 Task: Find a flat in Lansing, United States for 7 guests from July 10 to July 15 with Wifi, Free parking, TV, Breakfast, Gym, 4 bedrooms, 7 beds, 5 bathrooms, and a price range of ₹10,000 to ₹15,000.
Action: Mouse moved to (614, 116)
Screenshot: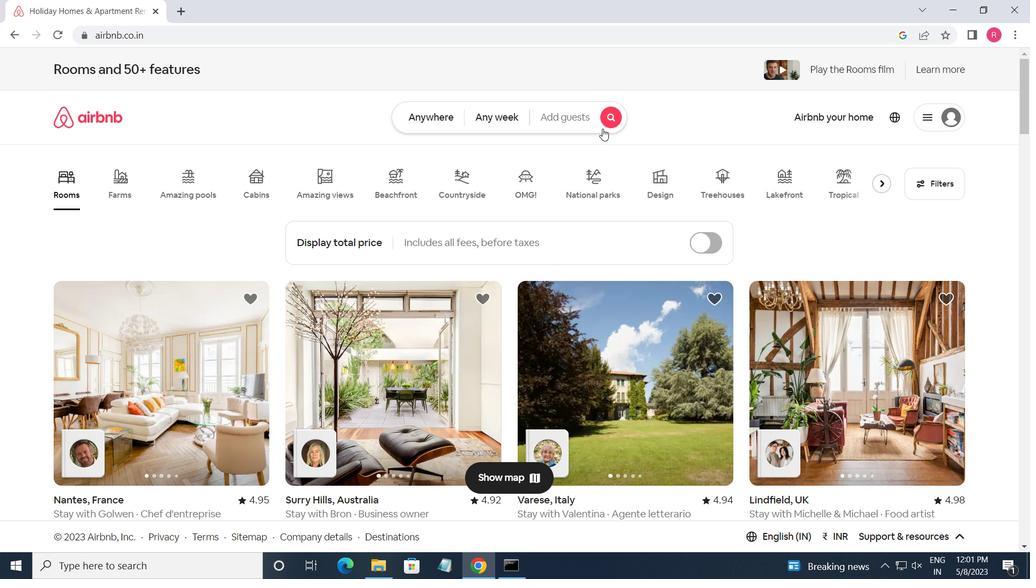 
Action: Mouse pressed left at (614, 116)
Screenshot: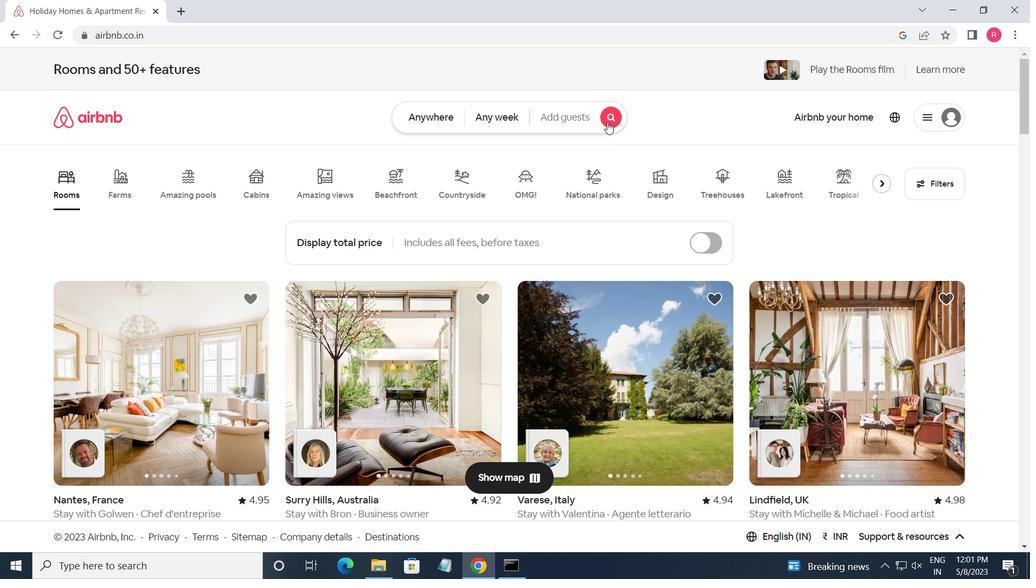 
Action: Mouse moved to (276, 169)
Screenshot: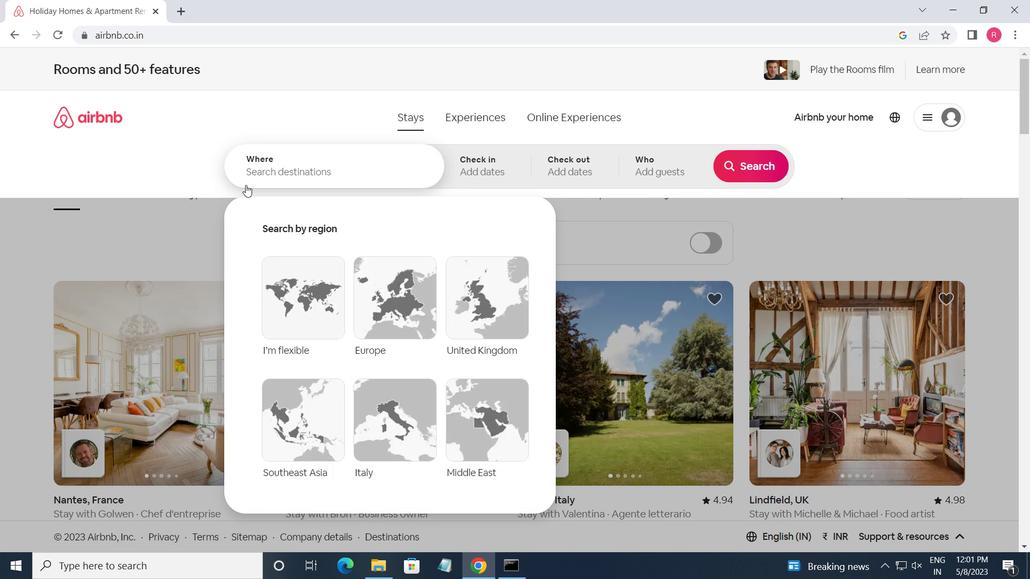
Action: Mouse pressed left at (276, 169)
Screenshot: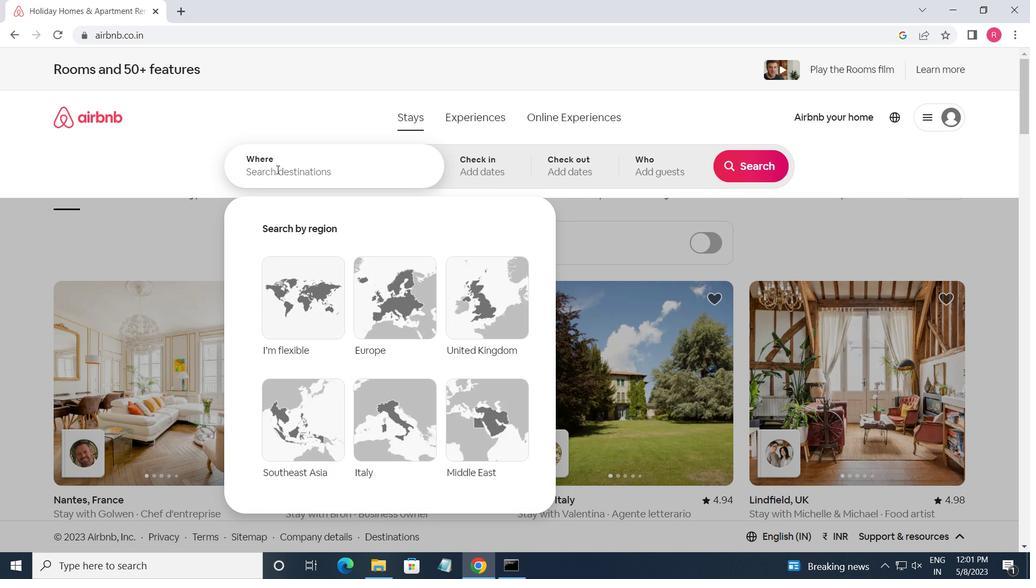 
Action: Key pressed <Key.shift_r>Lansing,<Key.space><Key.shift_r>United<Key.space><Key.shift>STATES<Key.enter>
Screenshot: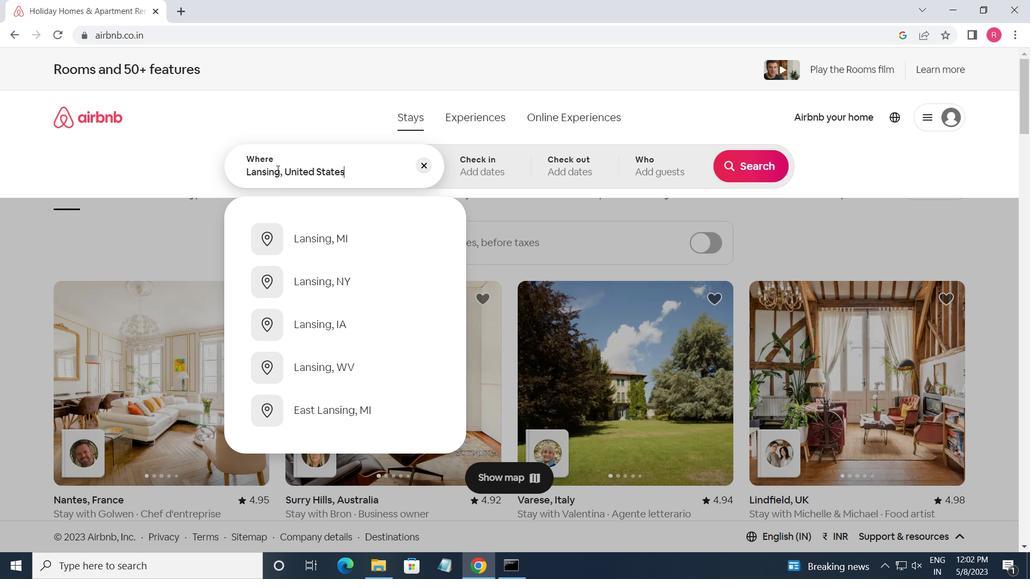 
Action: Mouse moved to (745, 273)
Screenshot: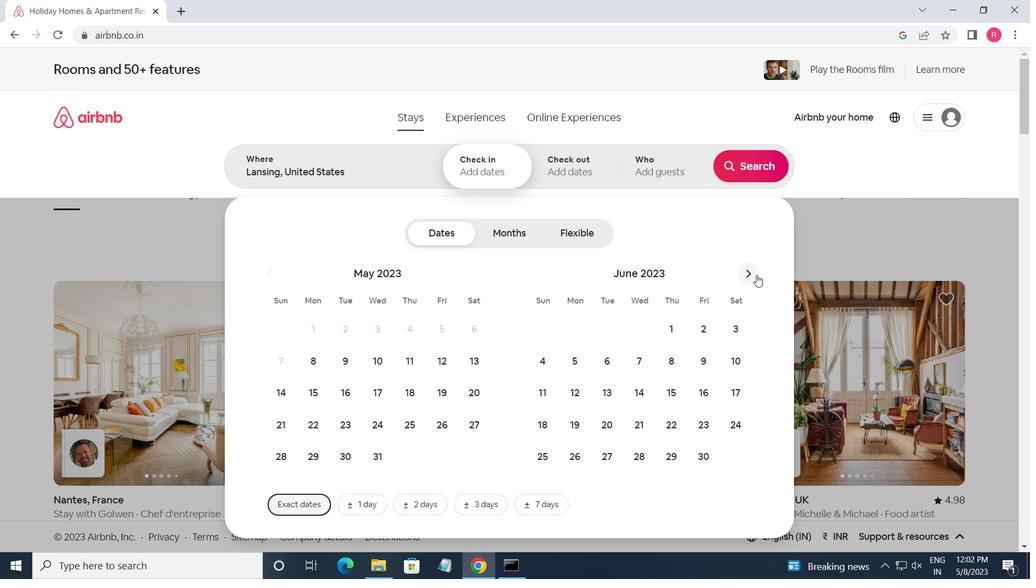 
Action: Mouse pressed left at (745, 273)
Screenshot: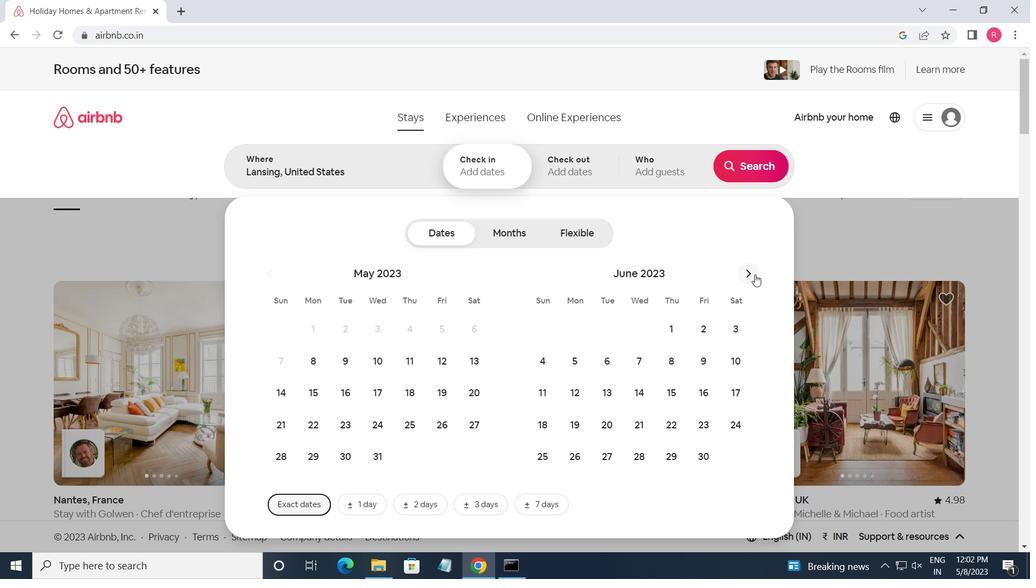 
Action: Mouse moved to (569, 391)
Screenshot: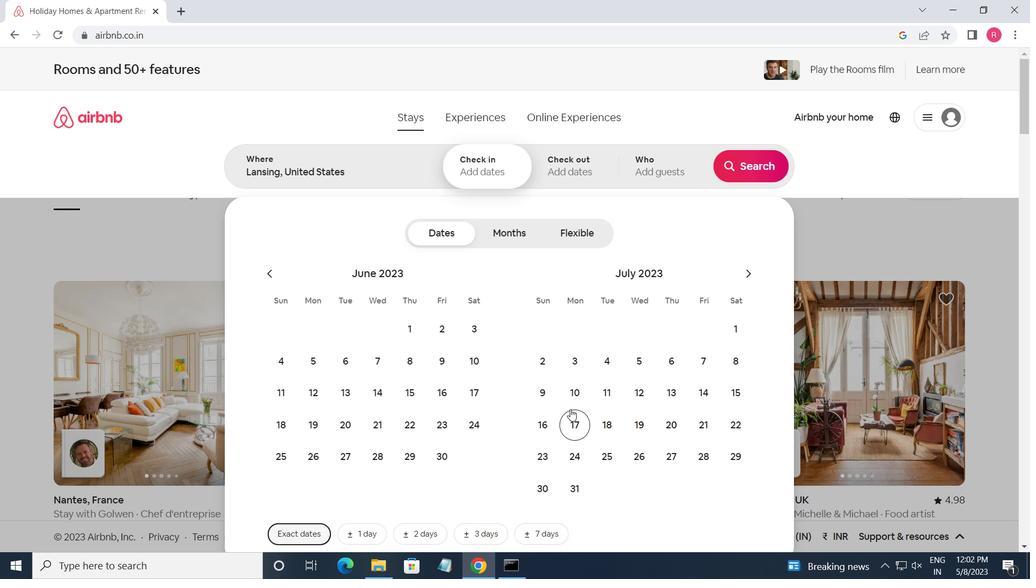 
Action: Mouse pressed left at (569, 391)
Screenshot: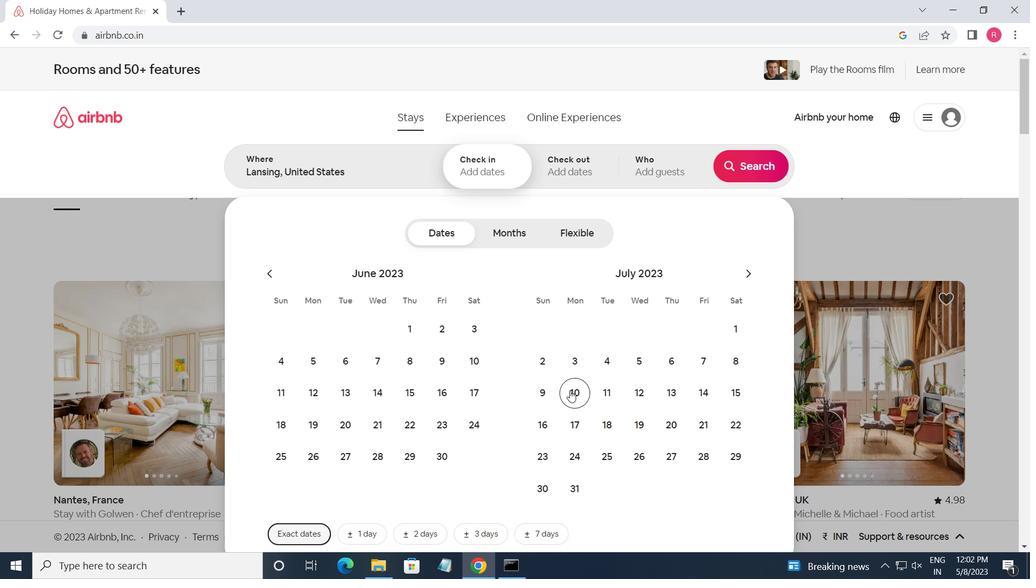 
Action: Mouse moved to (744, 386)
Screenshot: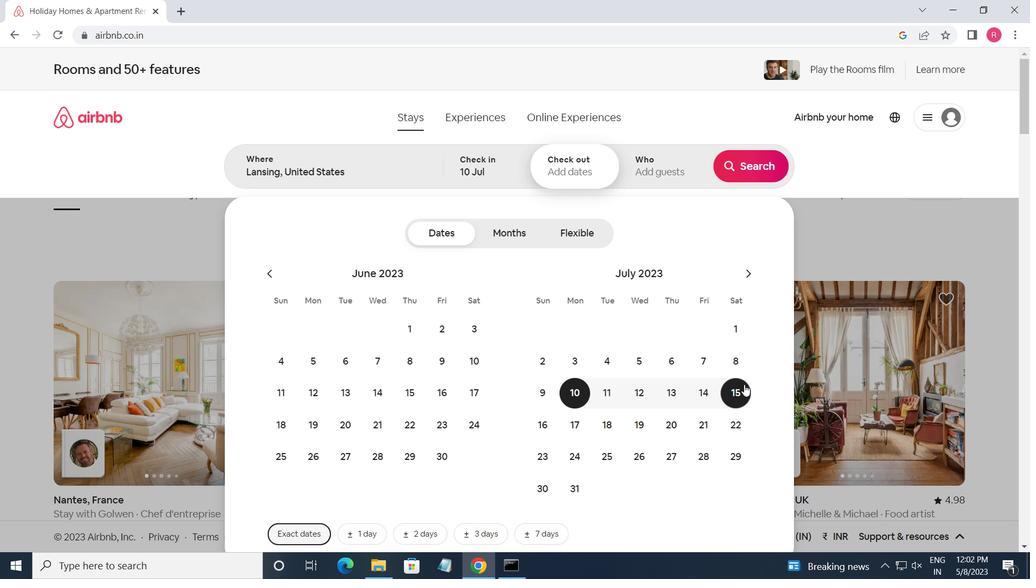 
Action: Mouse pressed left at (744, 386)
Screenshot: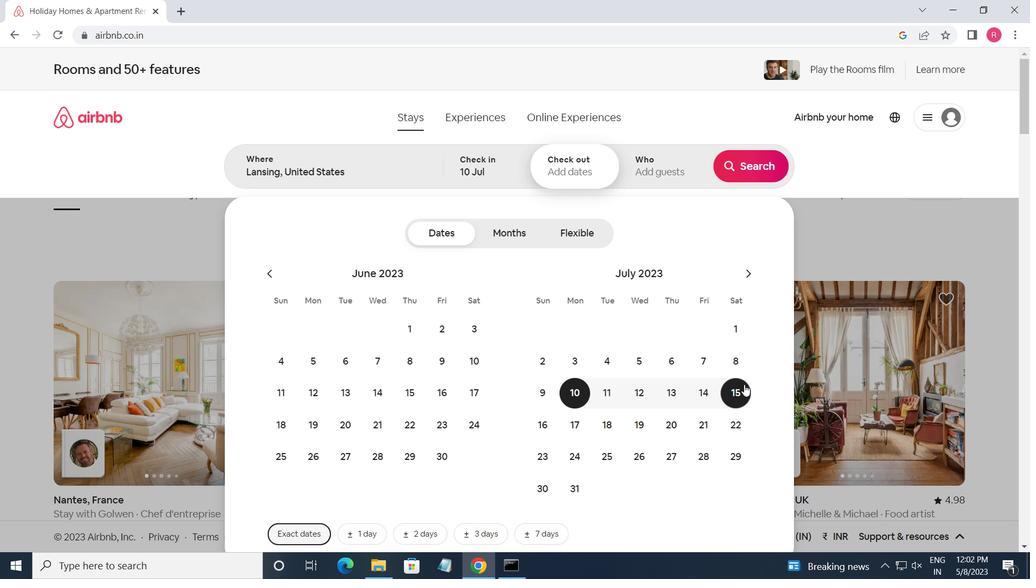 
Action: Mouse moved to (651, 168)
Screenshot: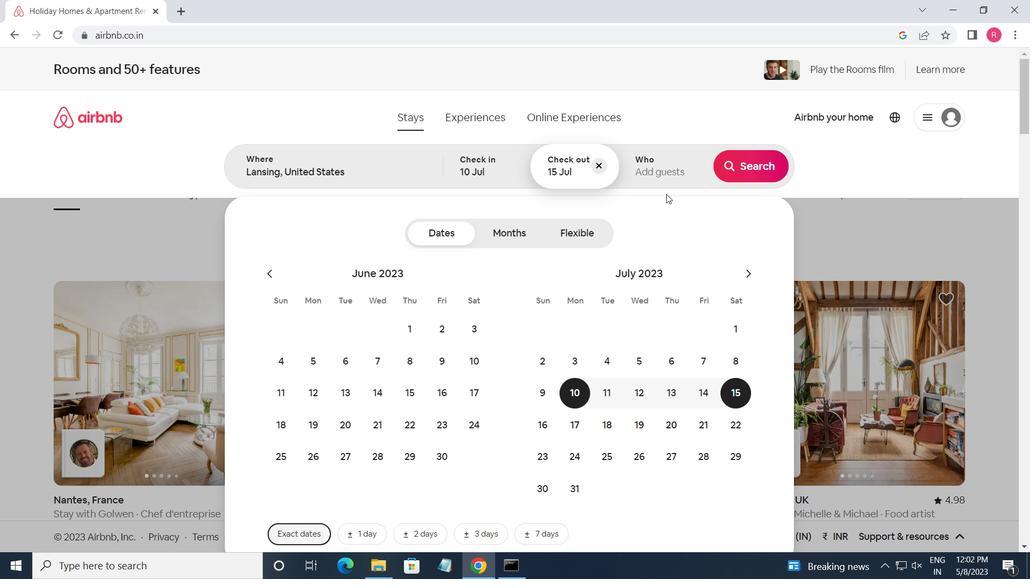 
Action: Mouse pressed left at (651, 168)
Screenshot: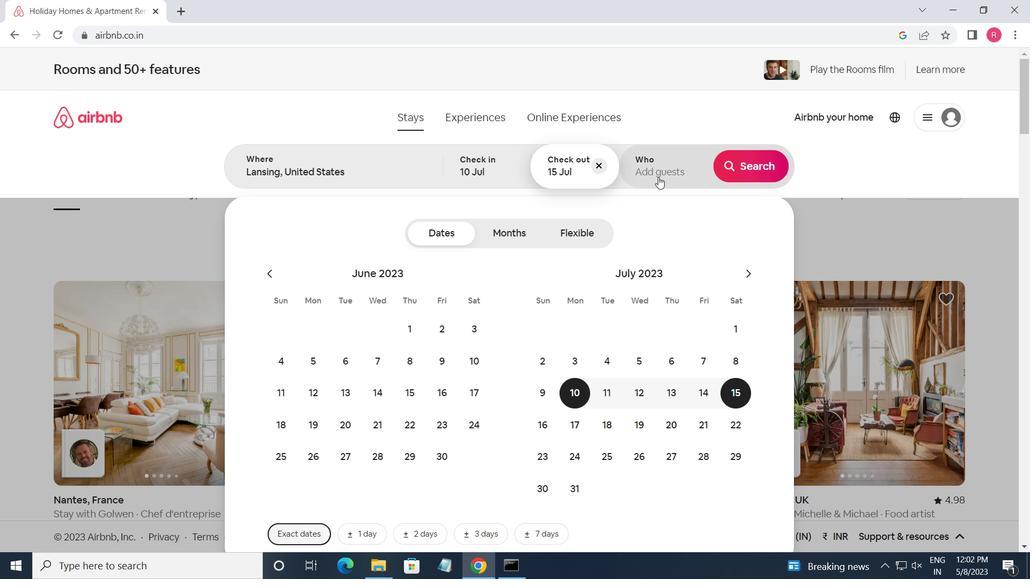 
Action: Mouse moved to (752, 233)
Screenshot: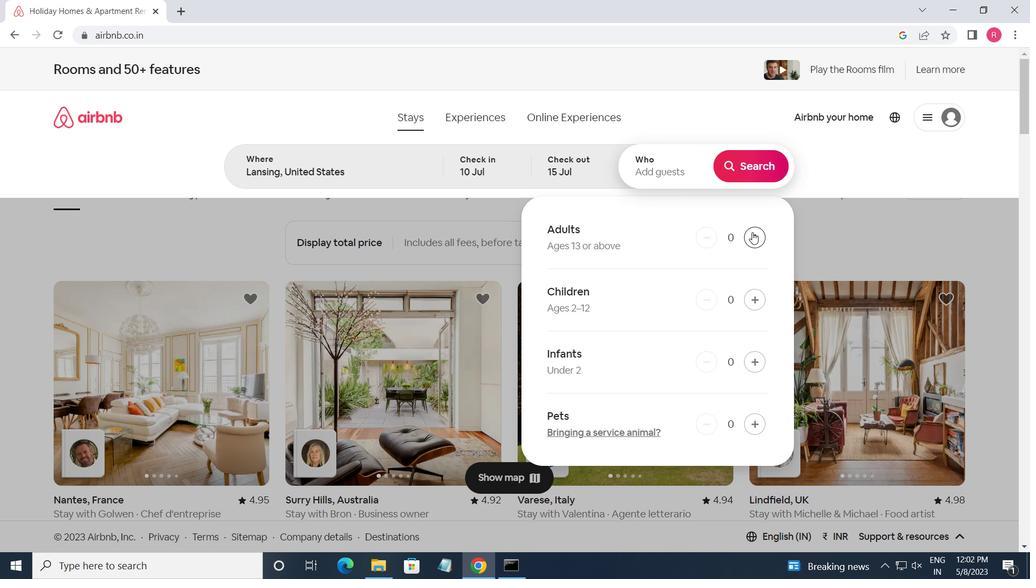 
Action: Mouse pressed left at (752, 233)
Screenshot: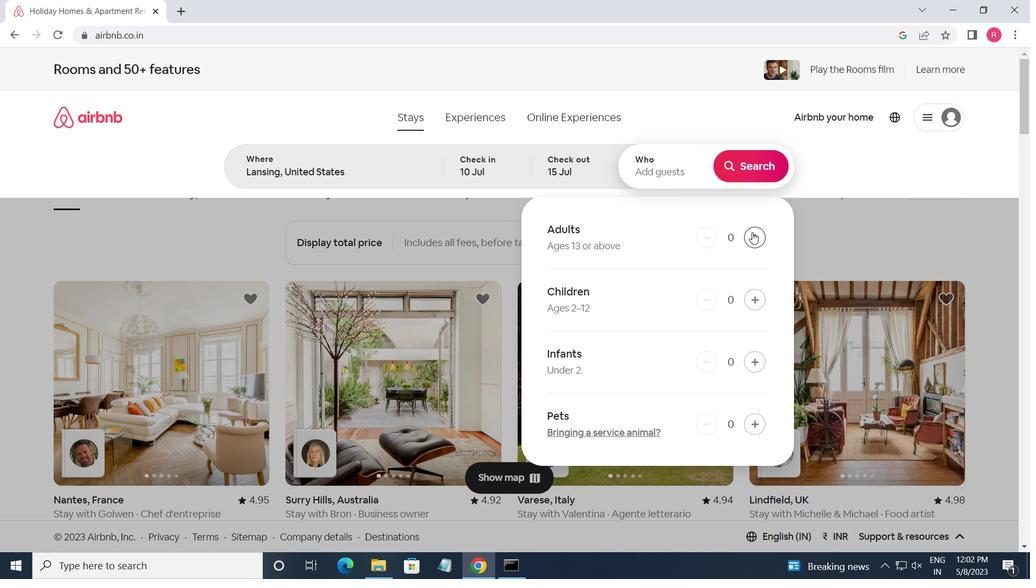 
Action: Mouse pressed left at (752, 233)
Screenshot: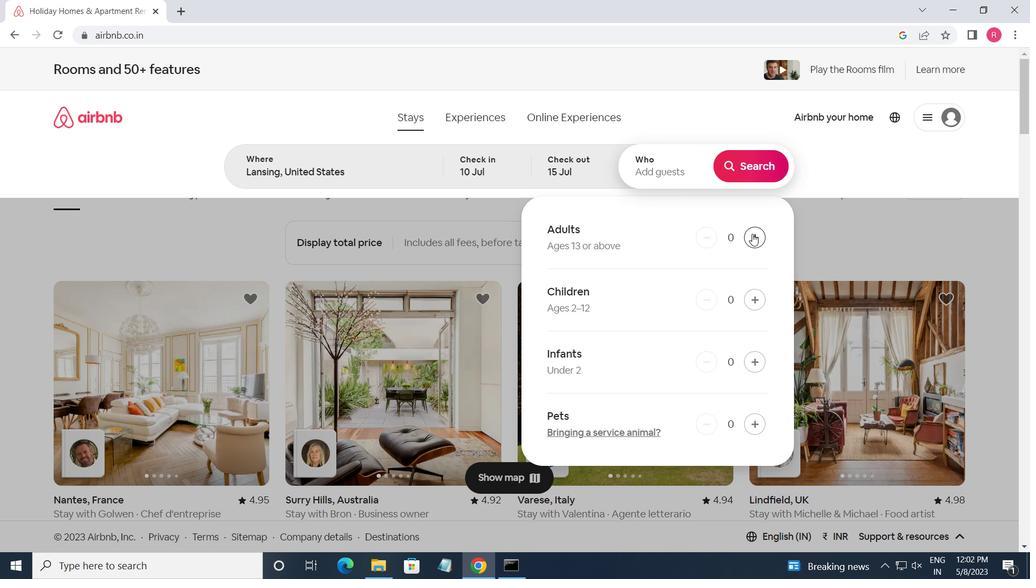 
Action: Mouse pressed left at (752, 233)
Screenshot: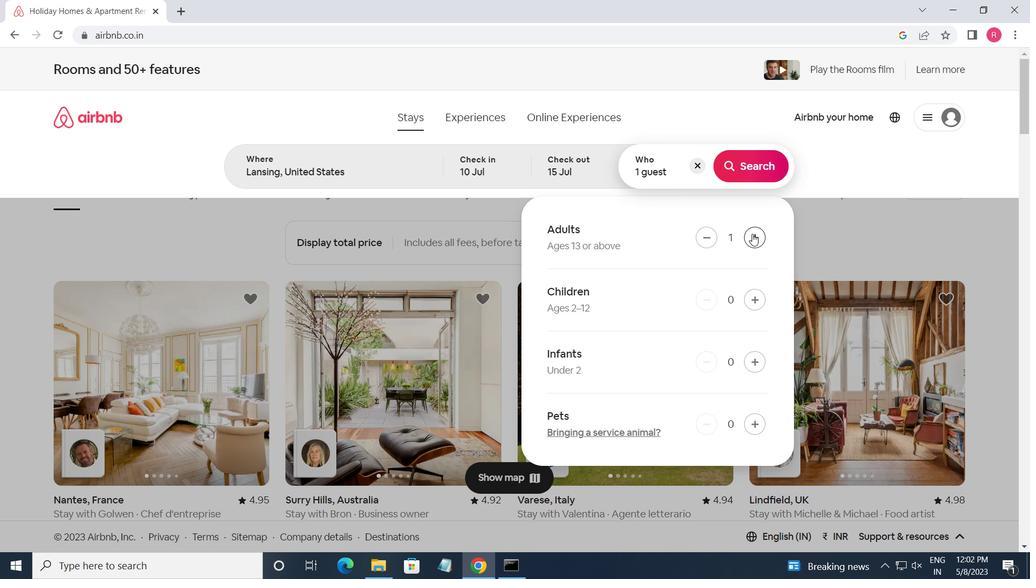 
Action: Mouse pressed left at (752, 233)
Screenshot: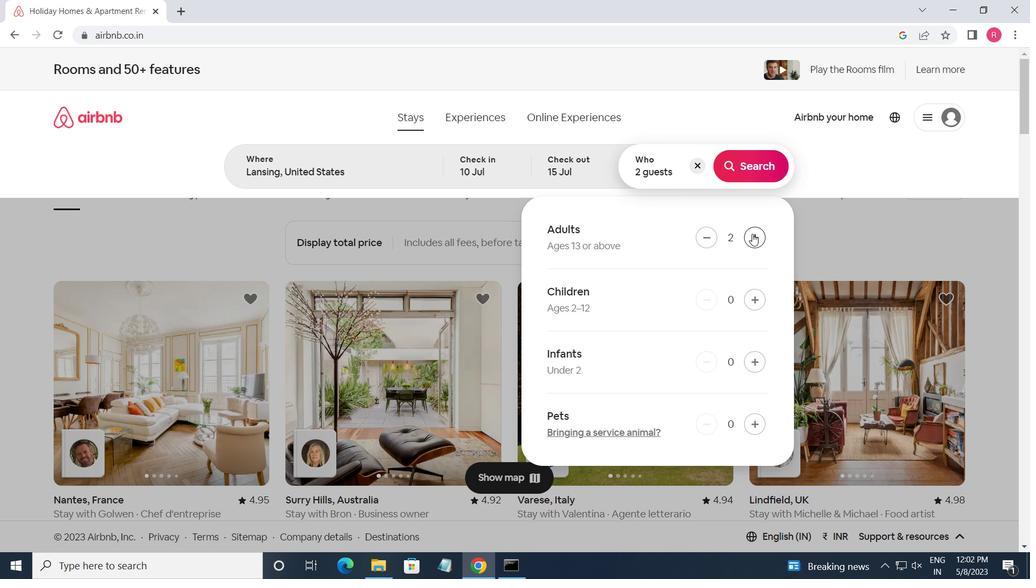 
Action: Mouse pressed left at (752, 233)
Screenshot: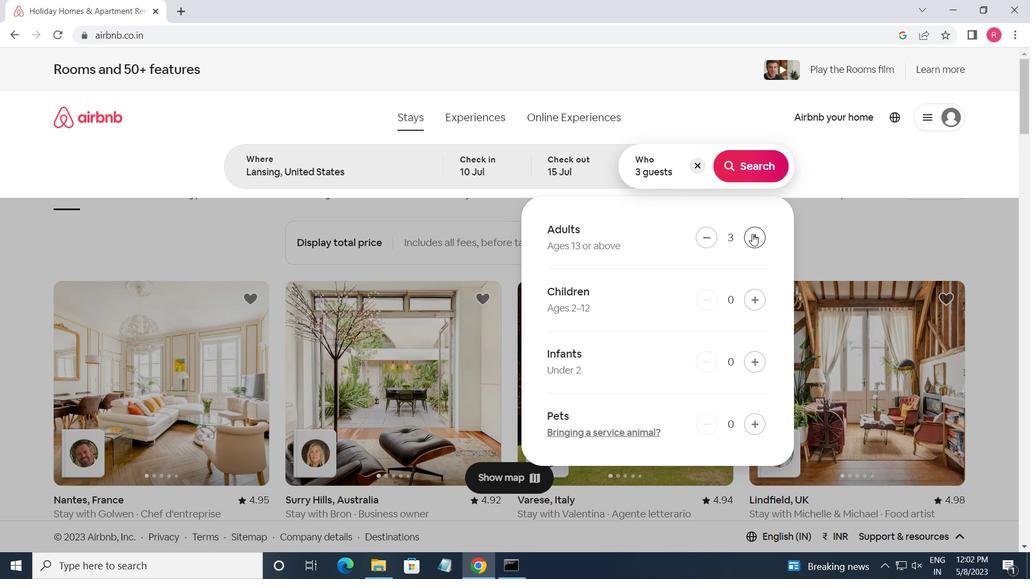 
Action: Mouse pressed left at (752, 233)
Screenshot: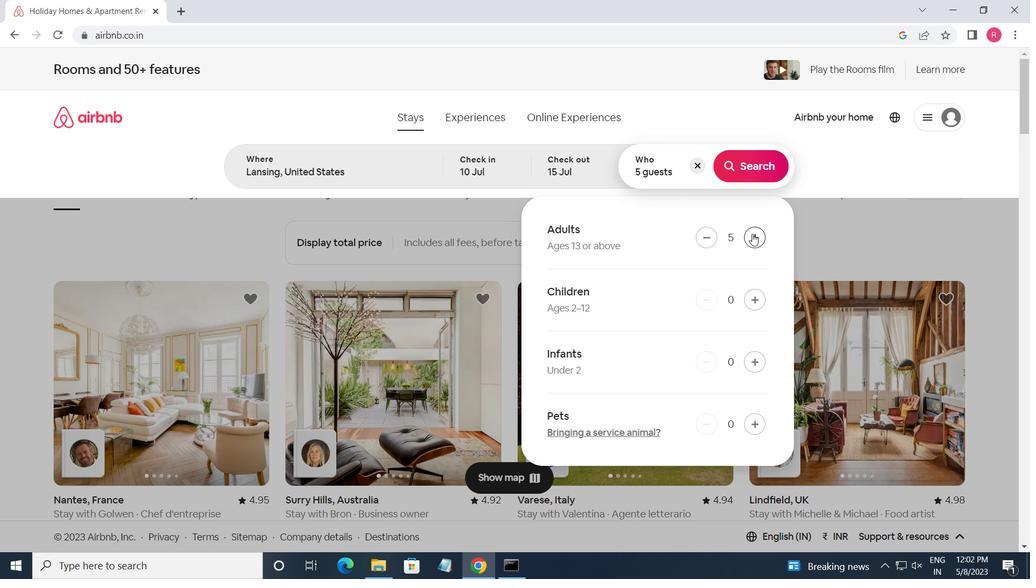 
Action: Mouse pressed left at (752, 233)
Screenshot: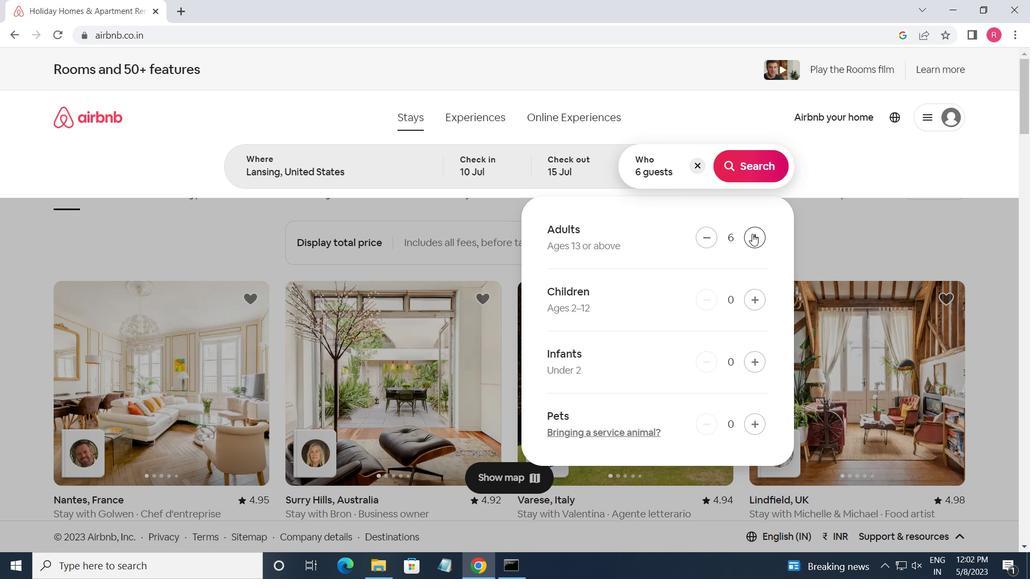 
Action: Mouse moved to (752, 159)
Screenshot: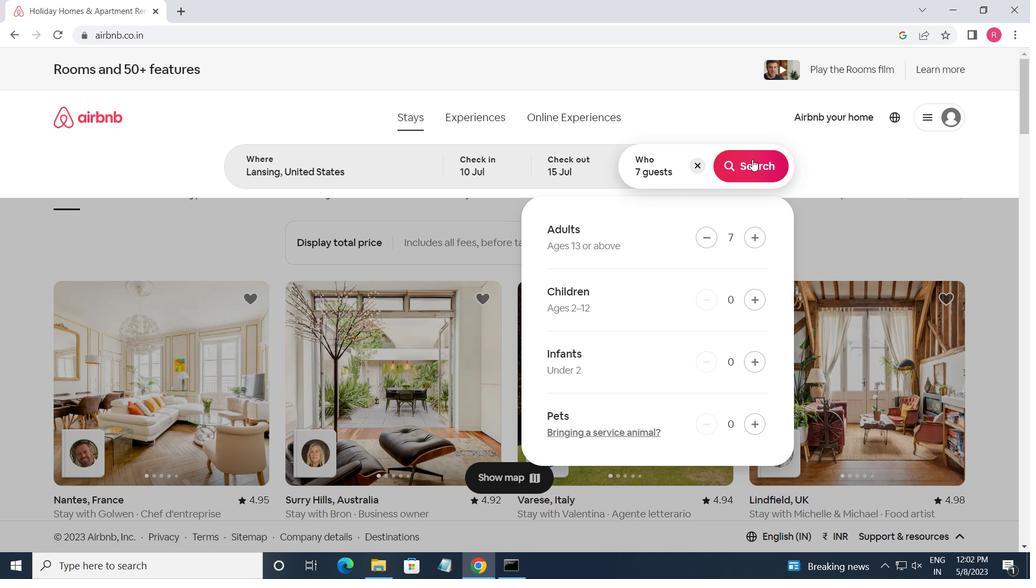 
Action: Mouse pressed left at (752, 159)
Screenshot: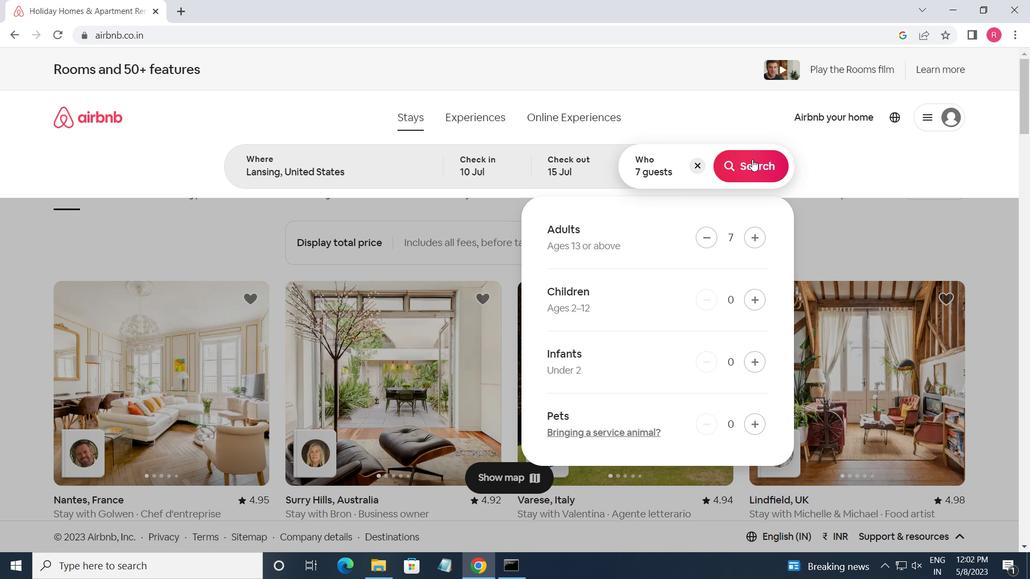
Action: Mouse moved to (952, 139)
Screenshot: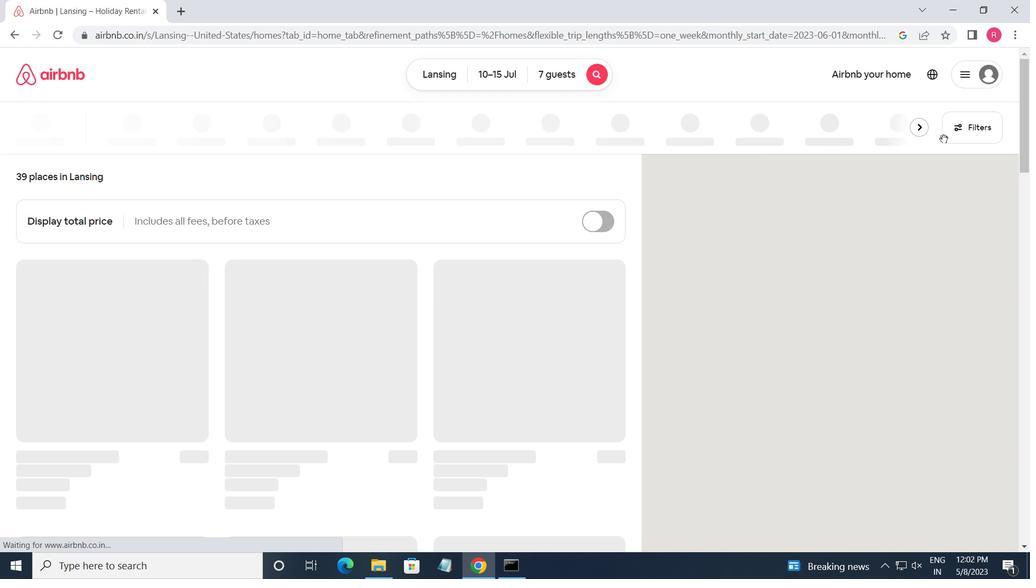 
Action: Mouse pressed left at (952, 139)
Screenshot: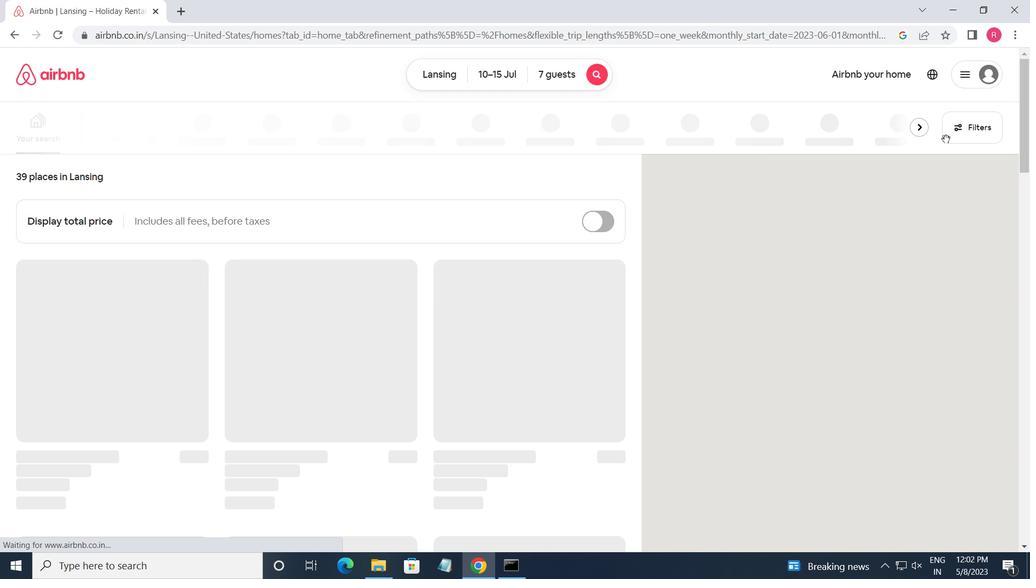 
Action: Mouse moved to (376, 459)
Screenshot: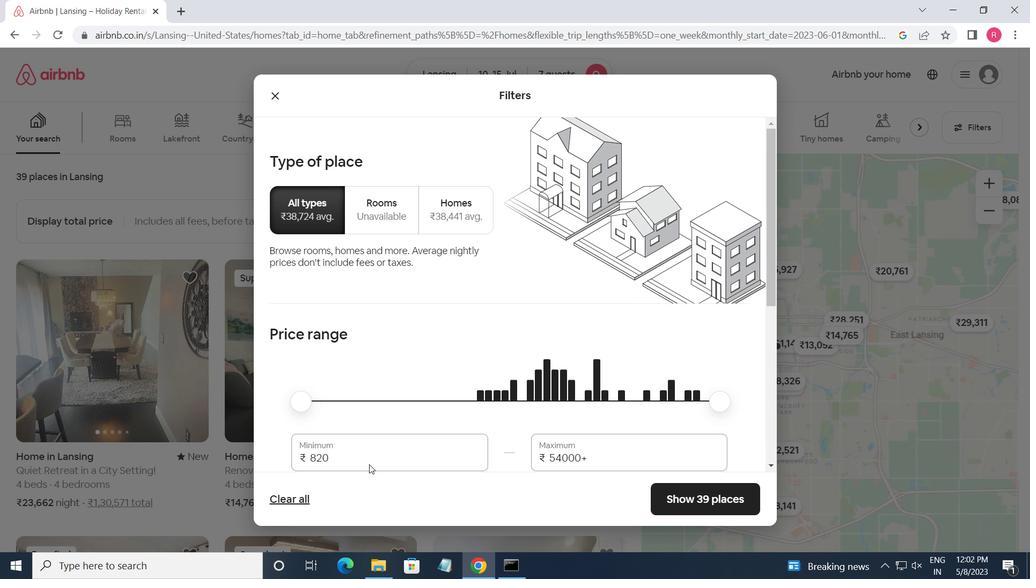 
Action: Mouse pressed left at (376, 459)
Screenshot: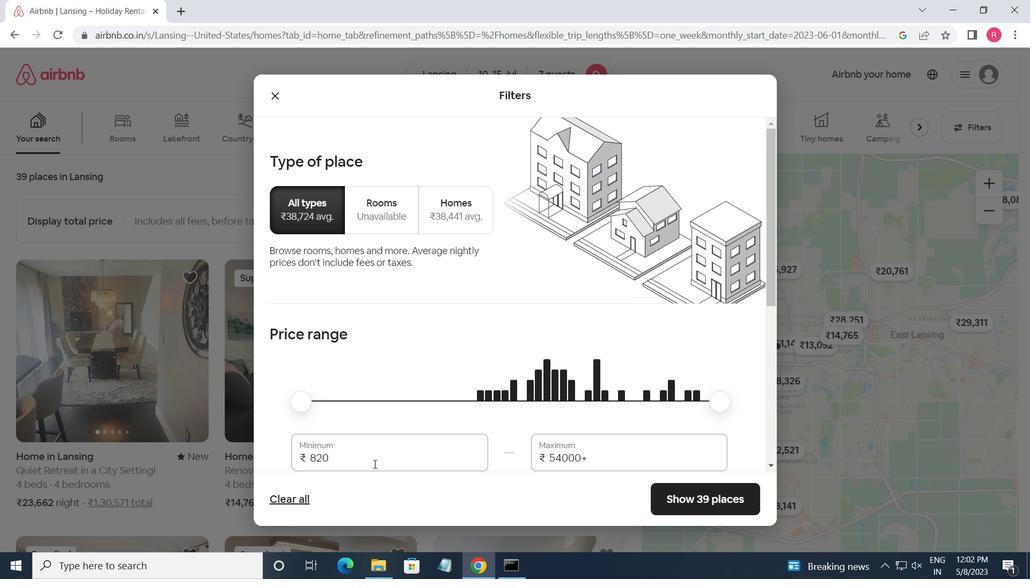 
Action: Mouse moved to (377, 458)
Screenshot: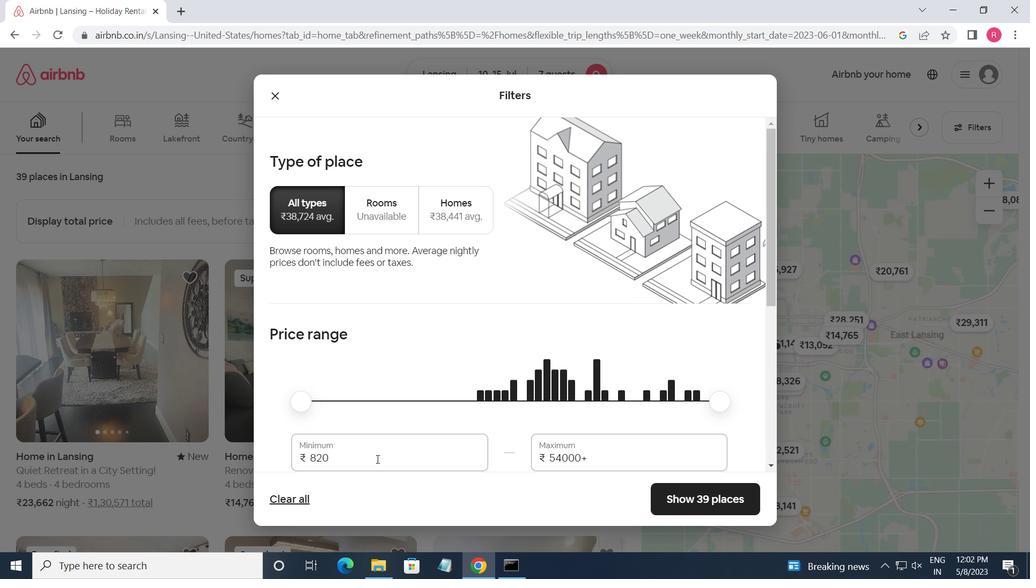 
Action: Mouse pressed left at (377, 458)
Screenshot: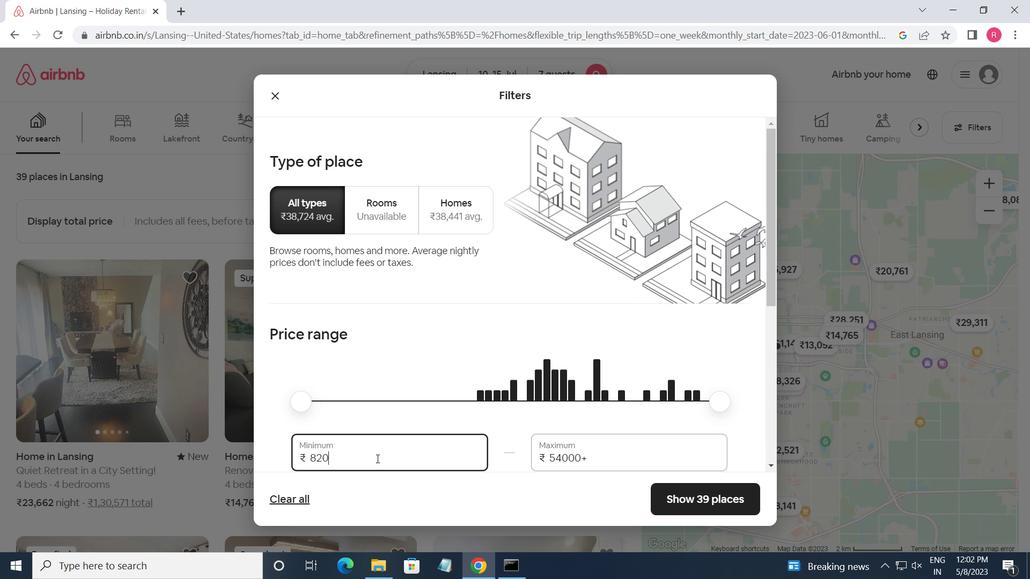 
Action: Key pressed 100
Screenshot: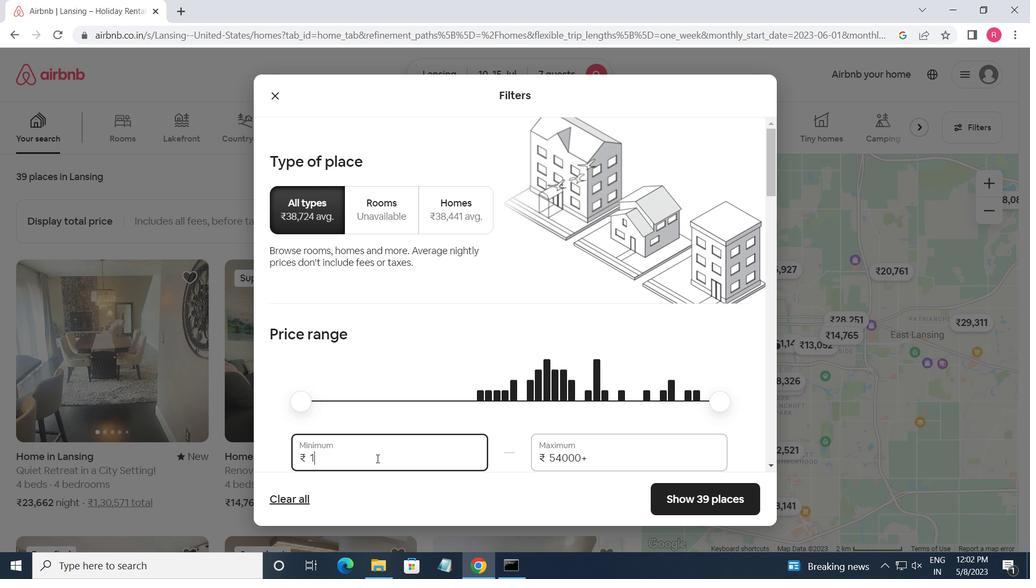 
Action: Mouse moved to (377, 458)
Screenshot: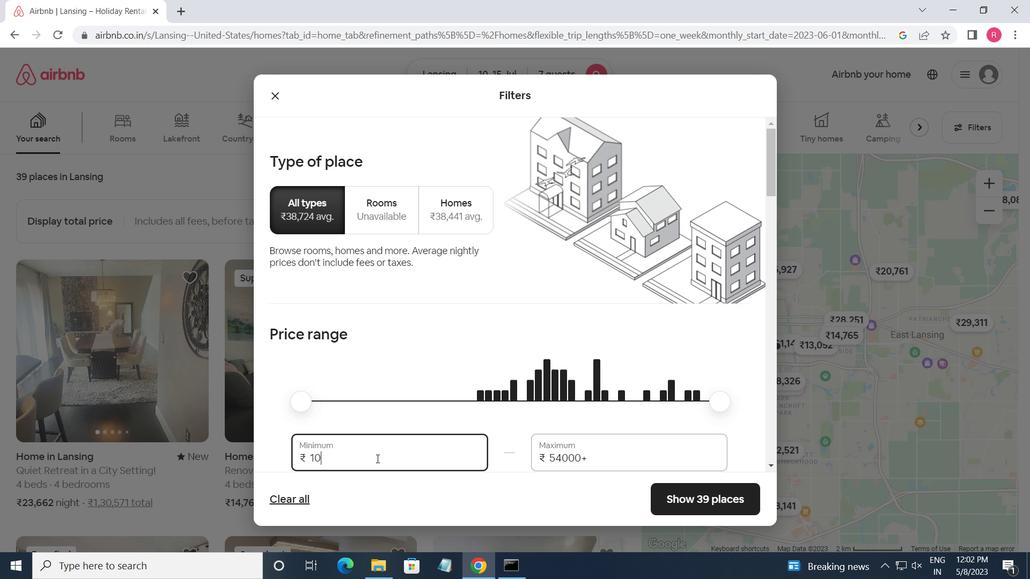 
Action: Key pressed 00<Key.tab>1
Screenshot: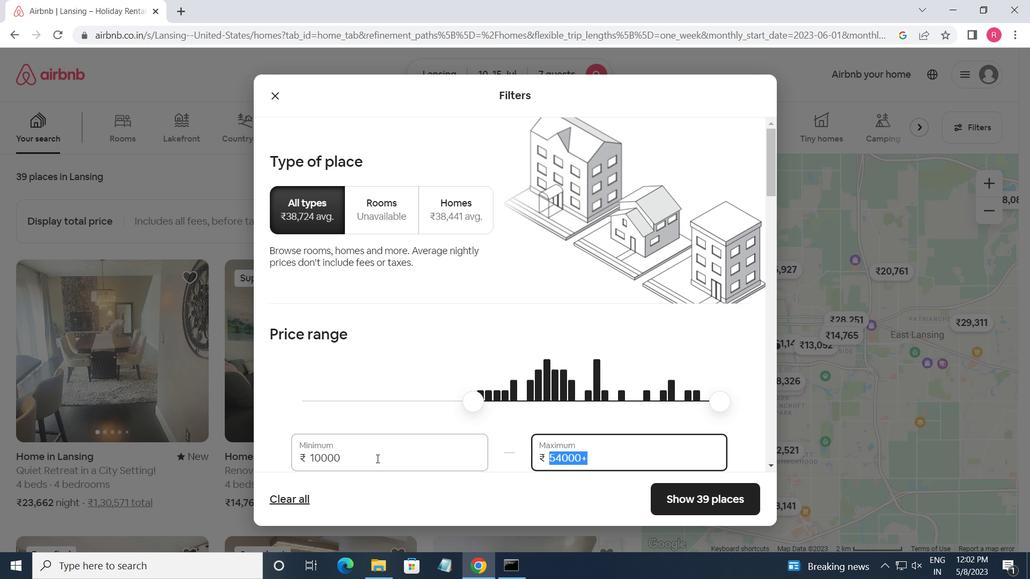 
Action: Mouse moved to (348, 459)
Screenshot: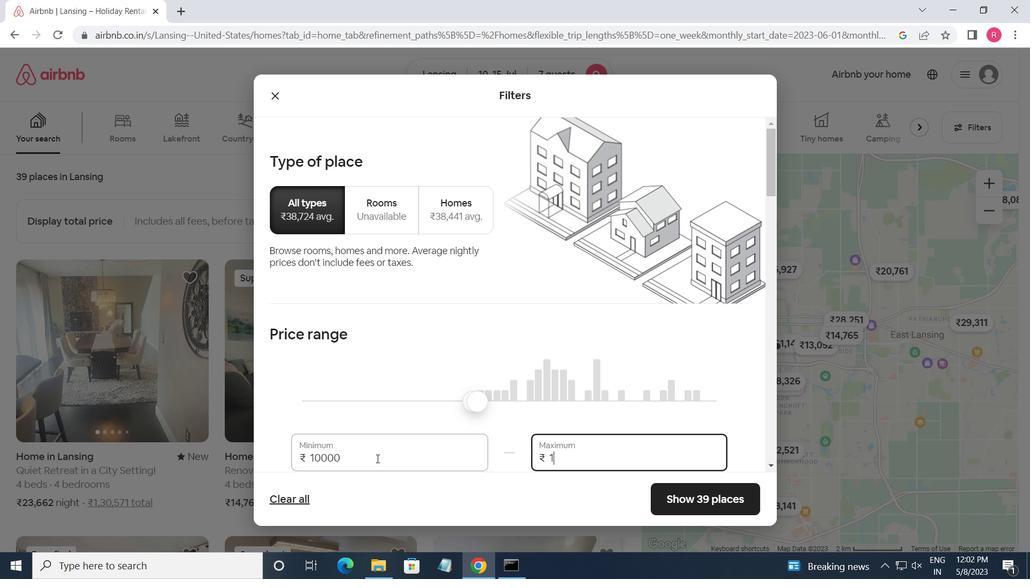 
Action: Key pressed 5
Screenshot: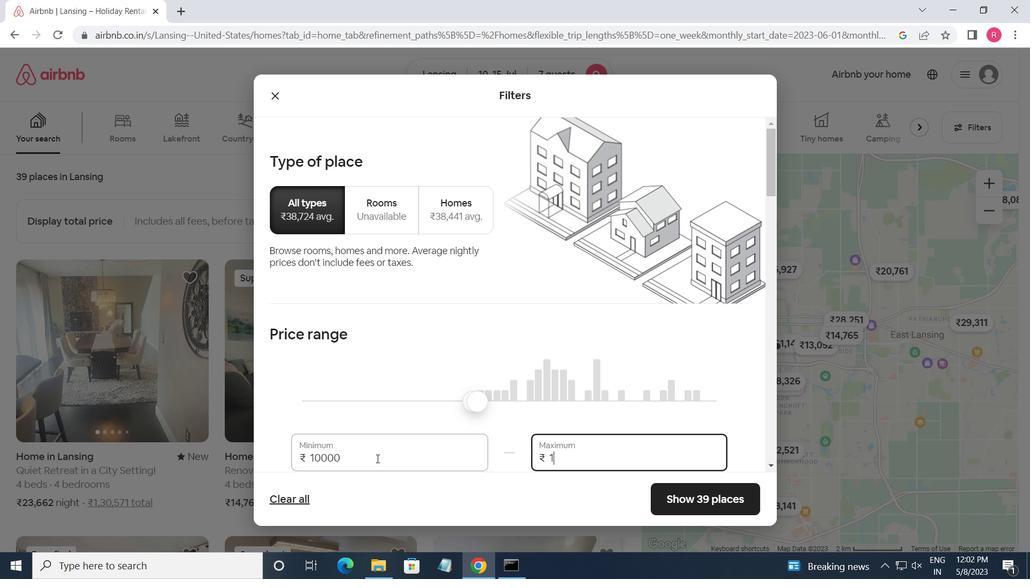 
Action: Mouse moved to (331, 467)
Screenshot: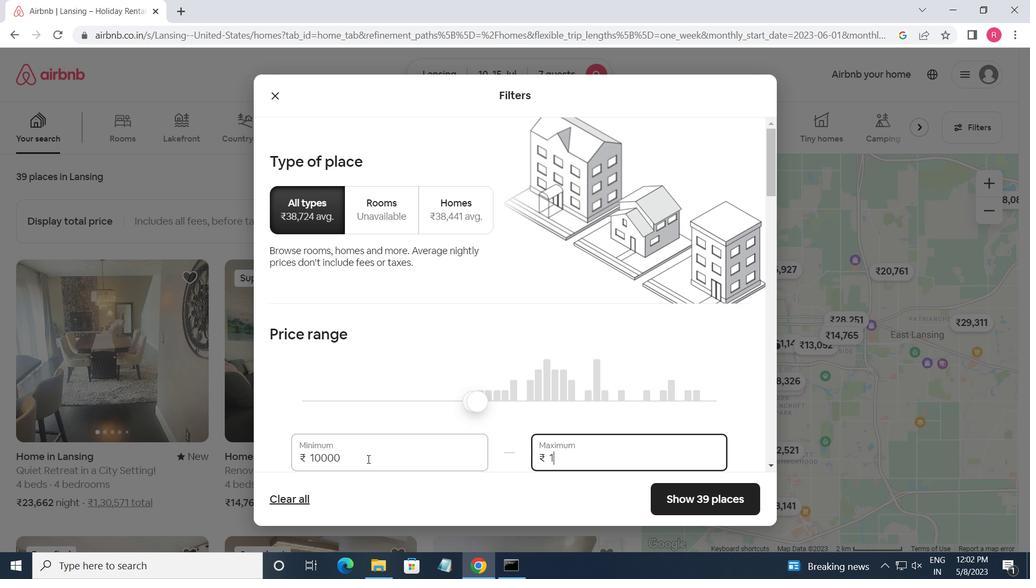 
Action: Key pressed 000
Screenshot: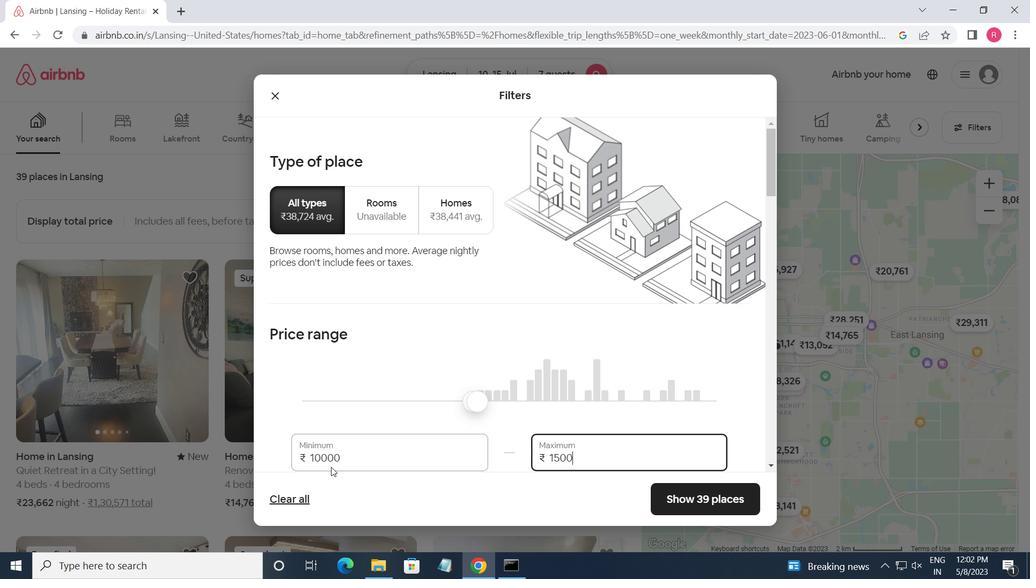 
Action: Mouse moved to (422, 429)
Screenshot: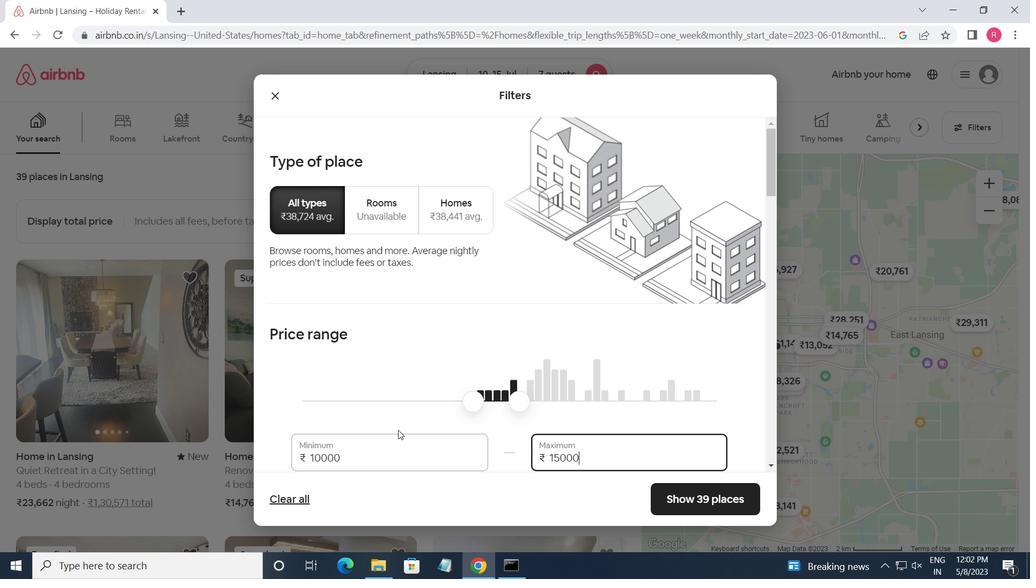 
Action: Mouse scrolled (422, 429) with delta (0, 0)
Screenshot: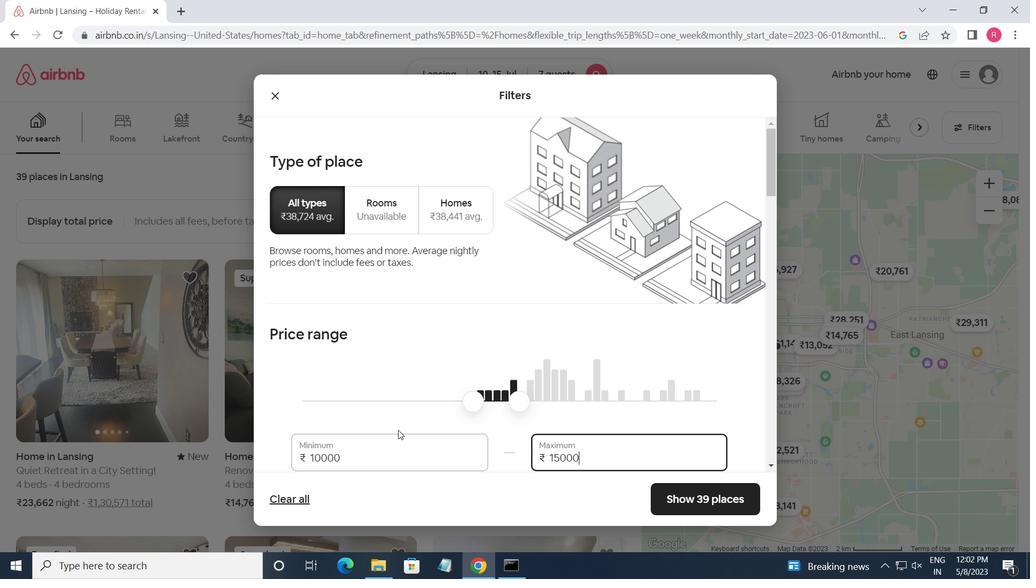 
Action: Mouse moved to (423, 429)
Screenshot: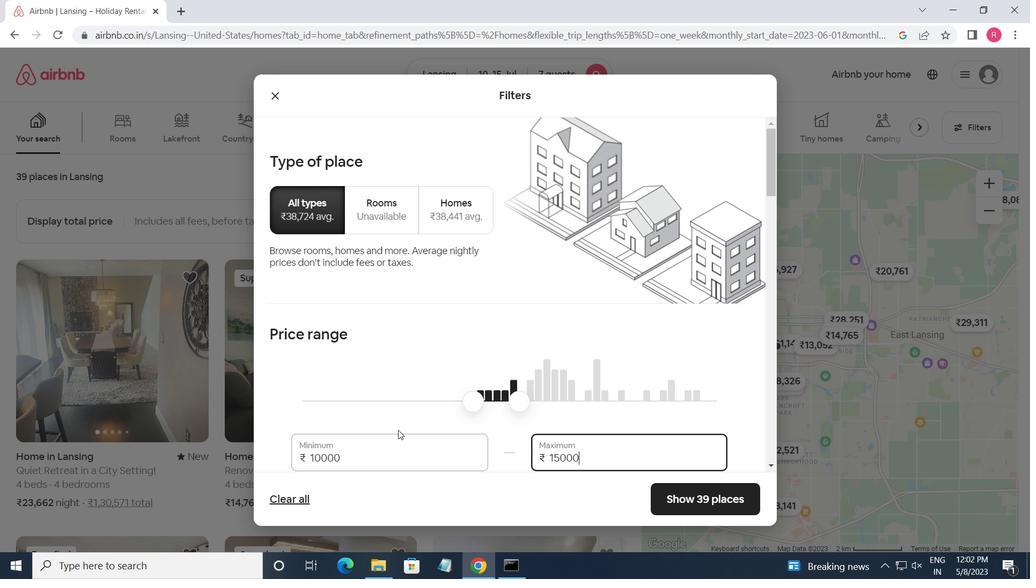 
Action: Mouse scrolled (423, 429) with delta (0, 0)
Screenshot: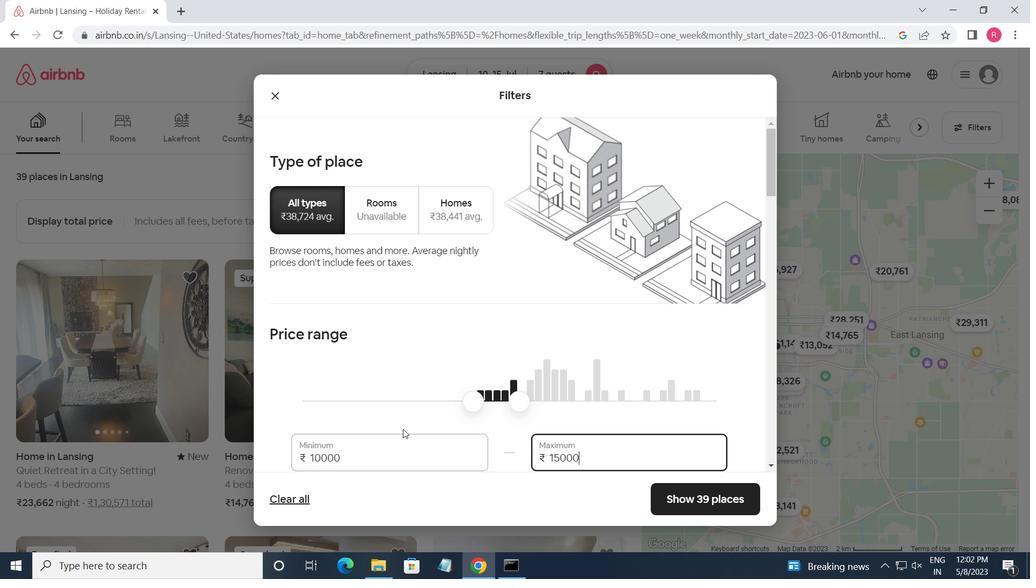 
Action: Mouse scrolled (423, 429) with delta (0, 0)
Screenshot: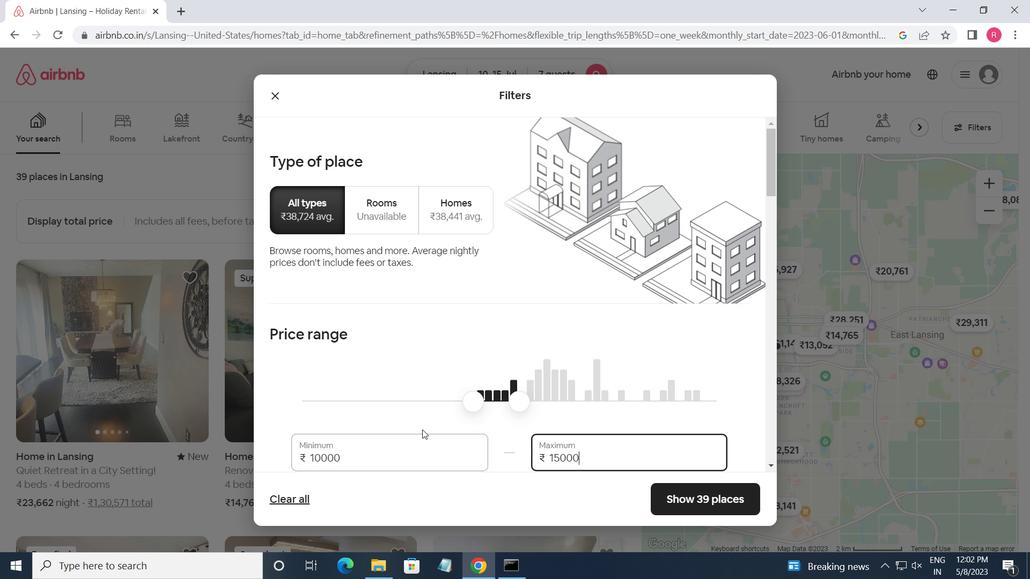 
Action: Mouse moved to (484, 396)
Screenshot: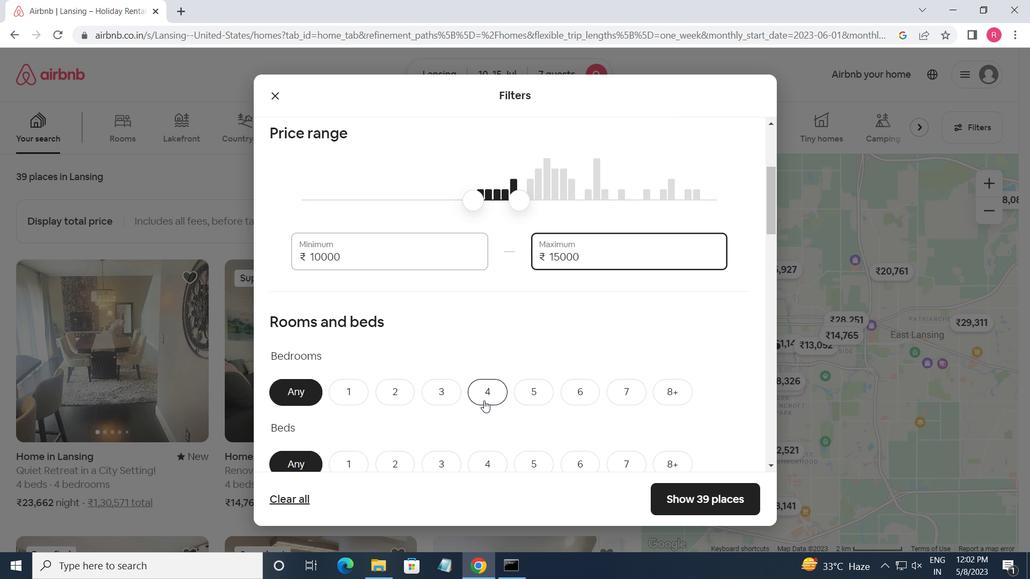 
Action: Mouse pressed left at (484, 396)
Screenshot: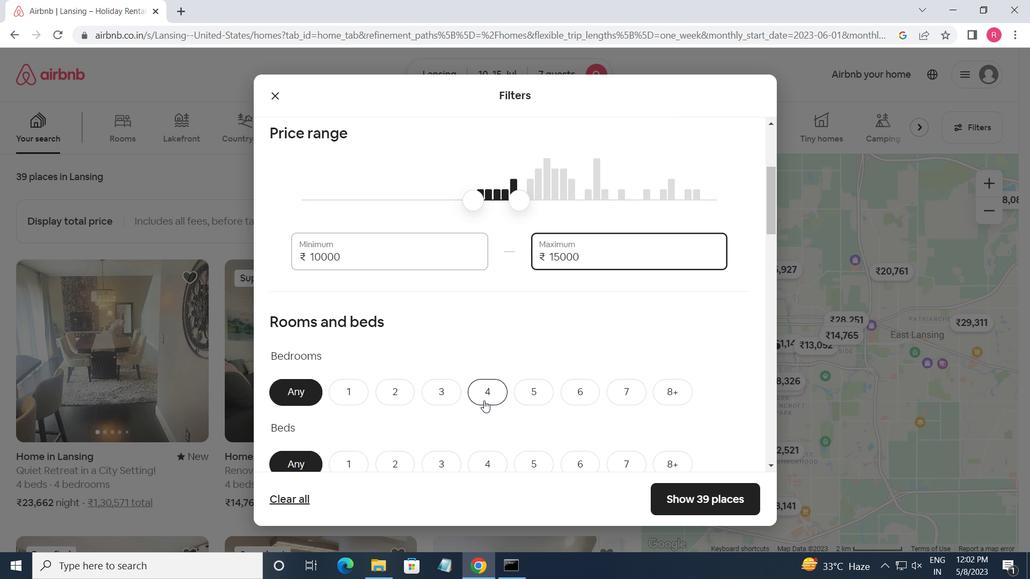 
Action: Mouse moved to (627, 456)
Screenshot: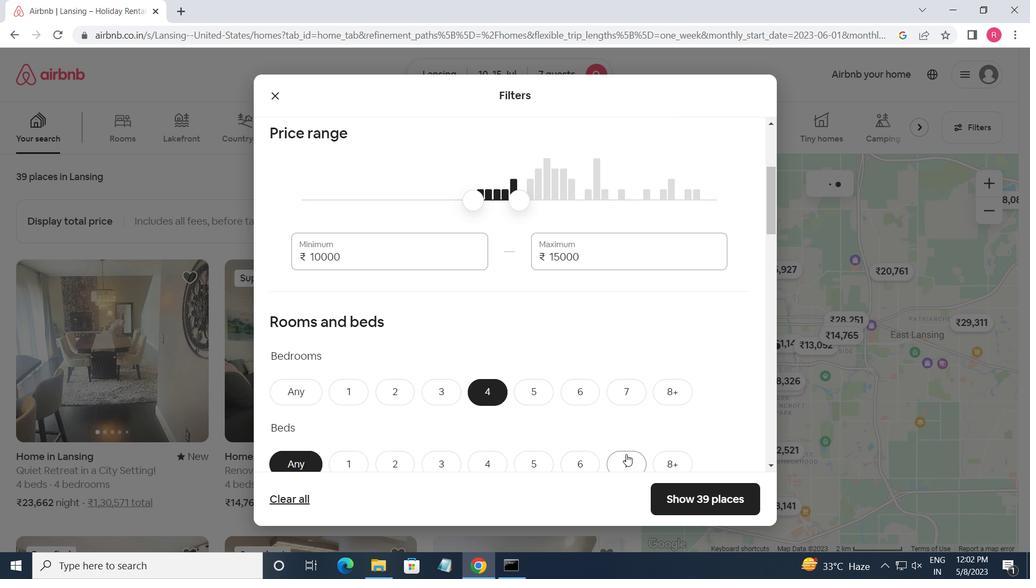 
Action: Mouse pressed left at (627, 456)
Screenshot: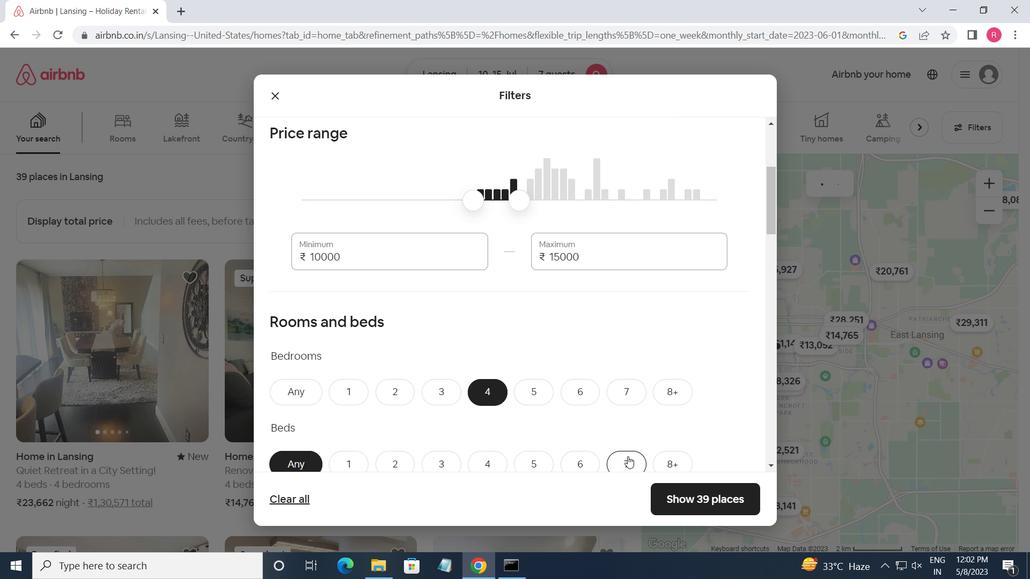 
Action: Mouse moved to (628, 460)
Screenshot: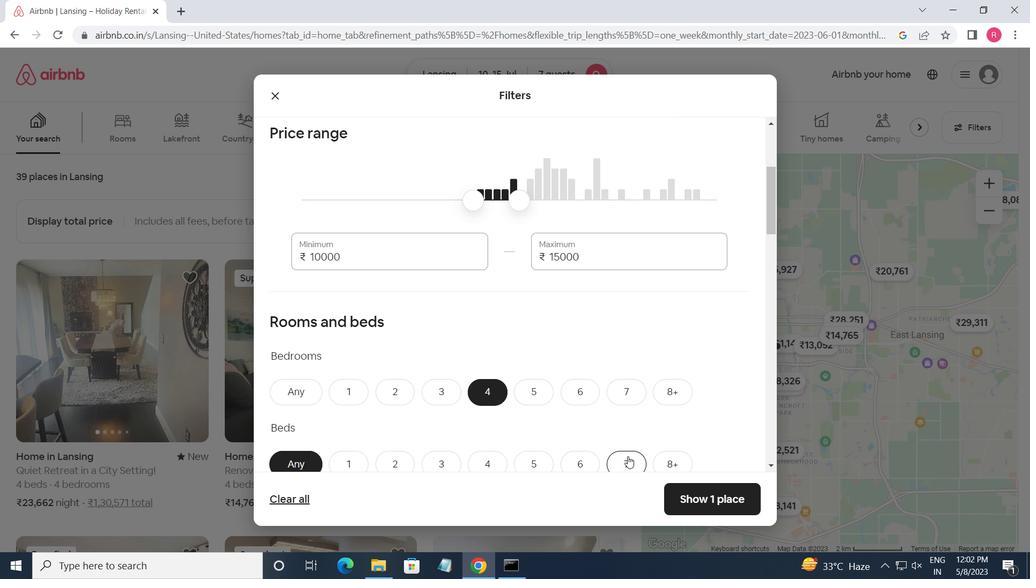
Action: Mouse scrolled (628, 459) with delta (0, 0)
Screenshot: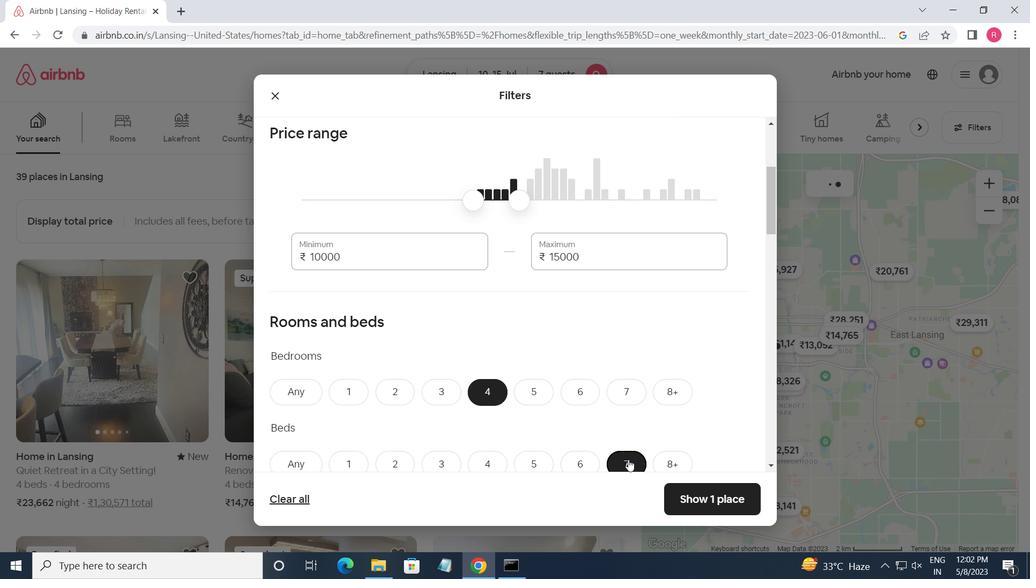 
Action: Mouse scrolled (628, 459) with delta (0, 0)
Screenshot: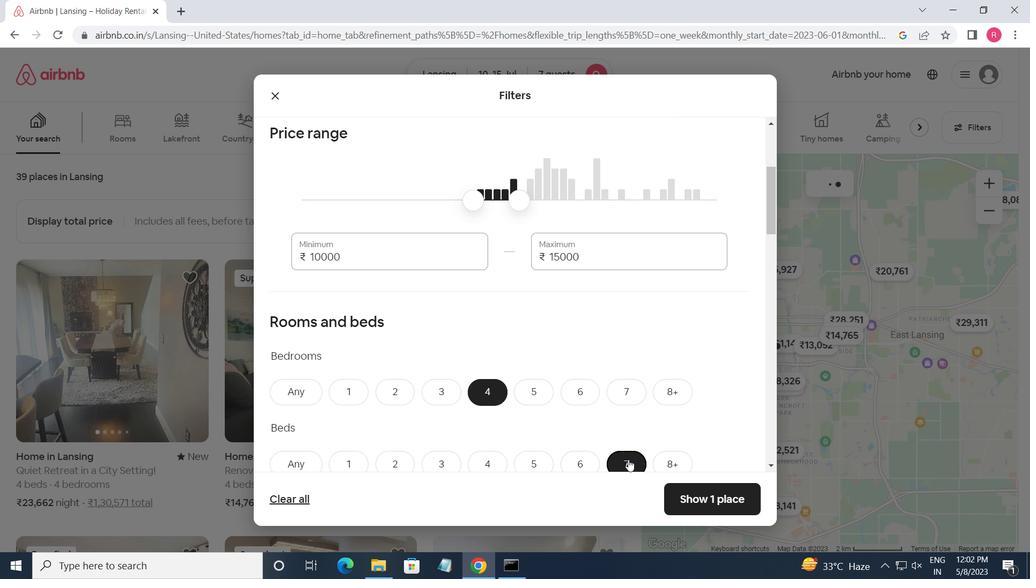 
Action: Mouse moved to (495, 403)
Screenshot: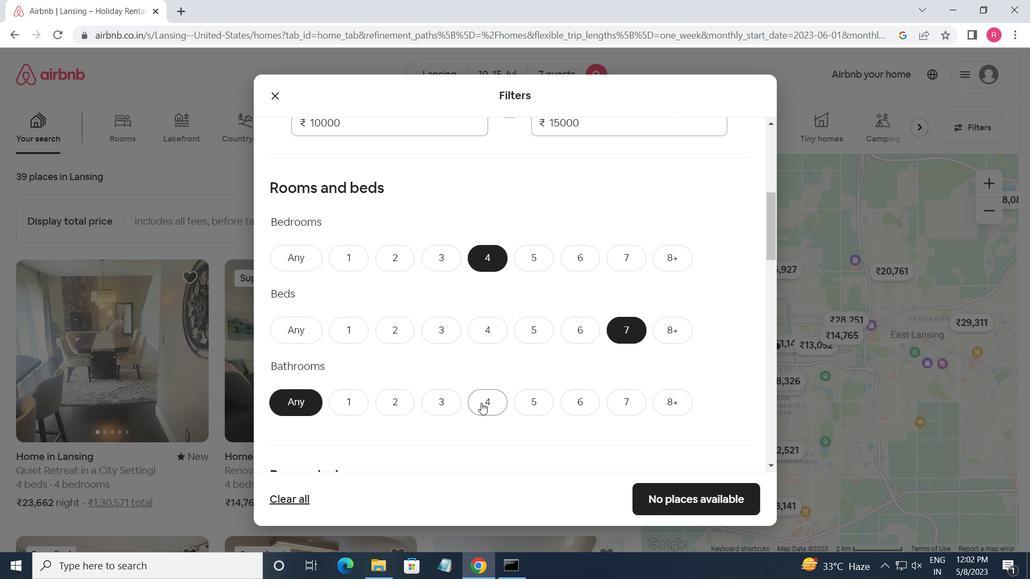 
Action: Mouse pressed left at (495, 403)
Screenshot: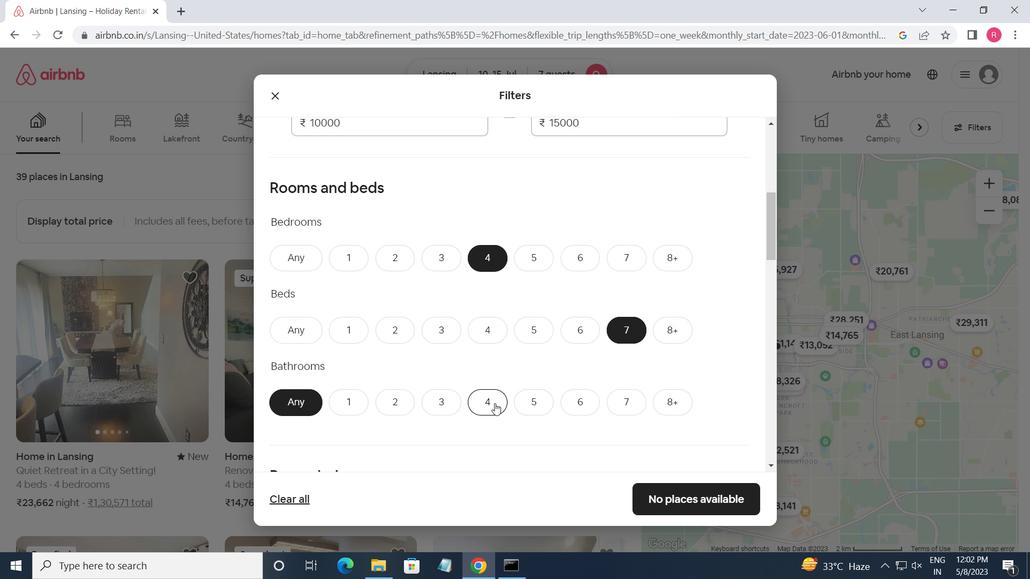 
Action: Mouse moved to (495, 403)
Screenshot: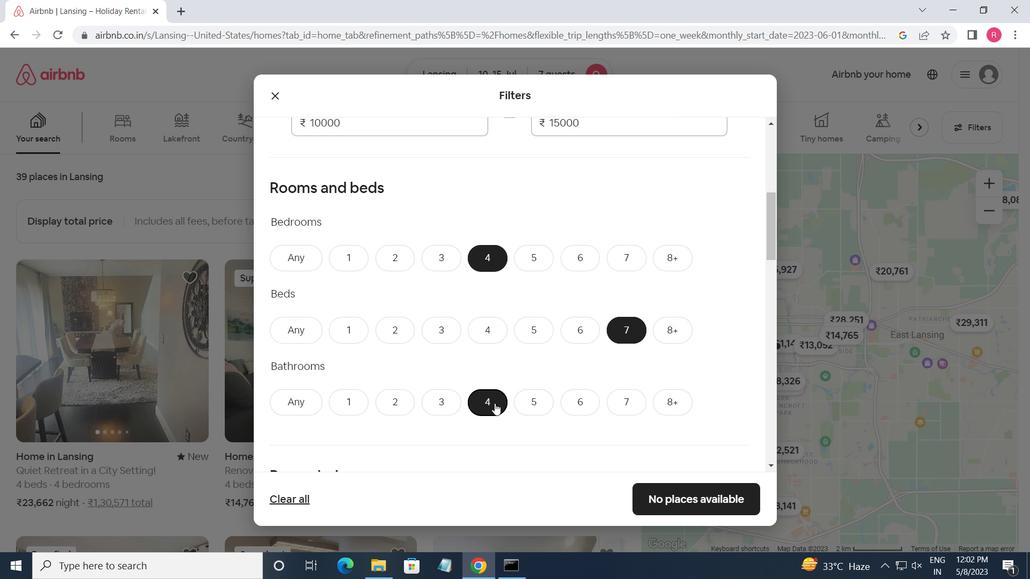 
Action: Mouse scrolled (495, 402) with delta (0, 0)
Screenshot: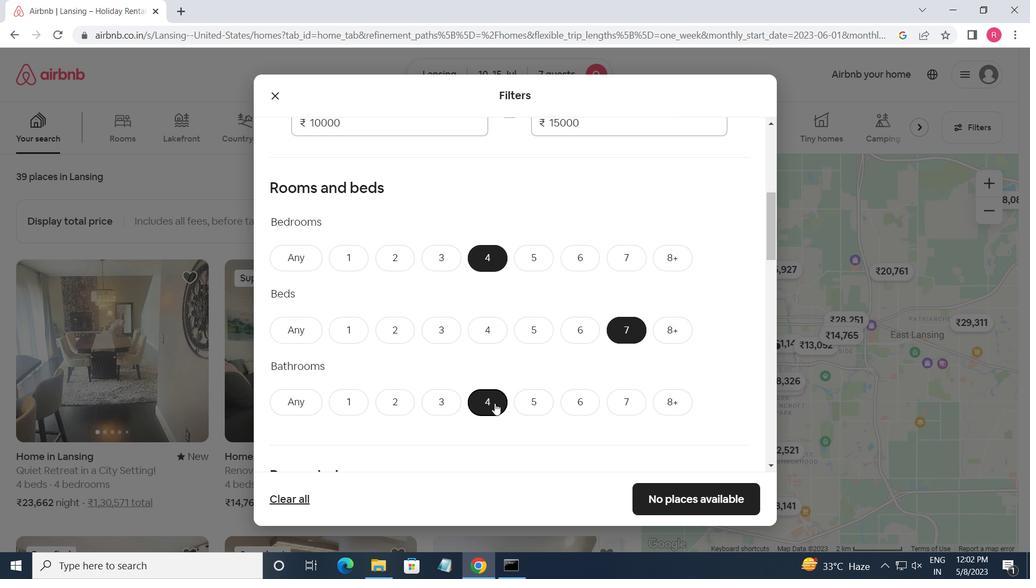 
Action: Mouse scrolled (495, 402) with delta (0, 0)
Screenshot: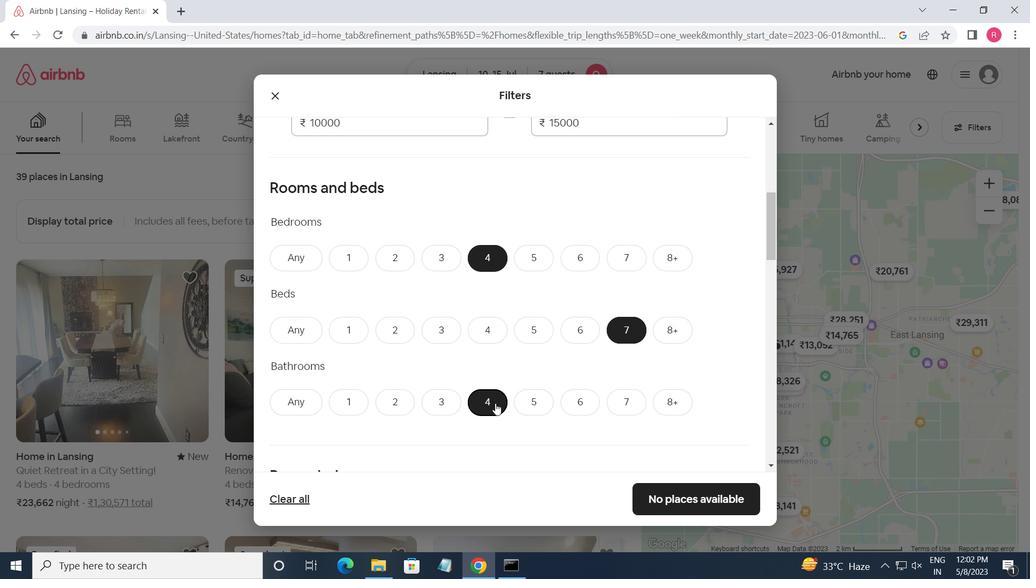 
Action: Mouse scrolled (495, 402) with delta (0, 0)
Screenshot: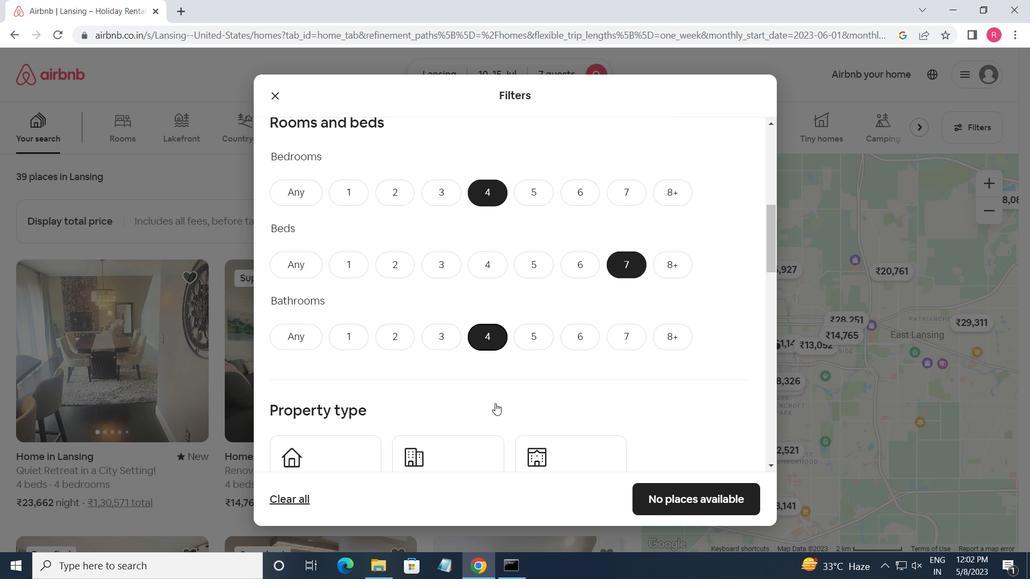 
Action: Mouse moved to (347, 359)
Screenshot: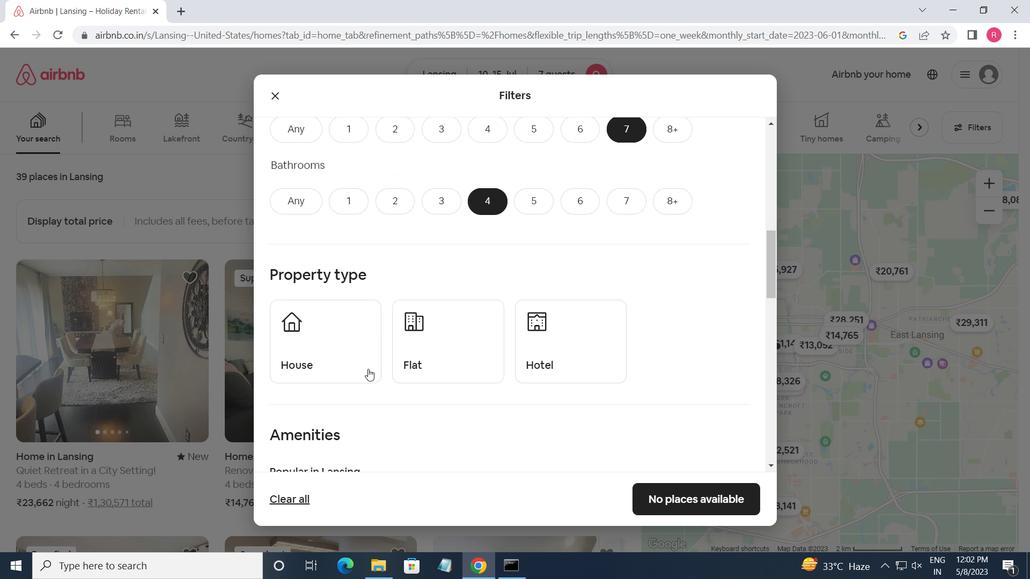 
Action: Mouse pressed left at (347, 359)
Screenshot: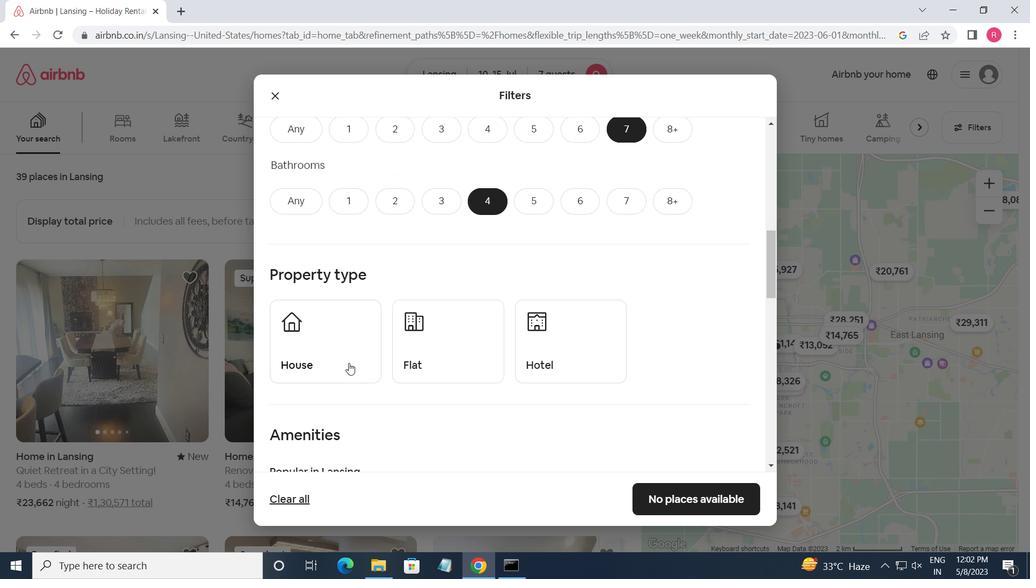 
Action: Mouse moved to (430, 363)
Screenshot: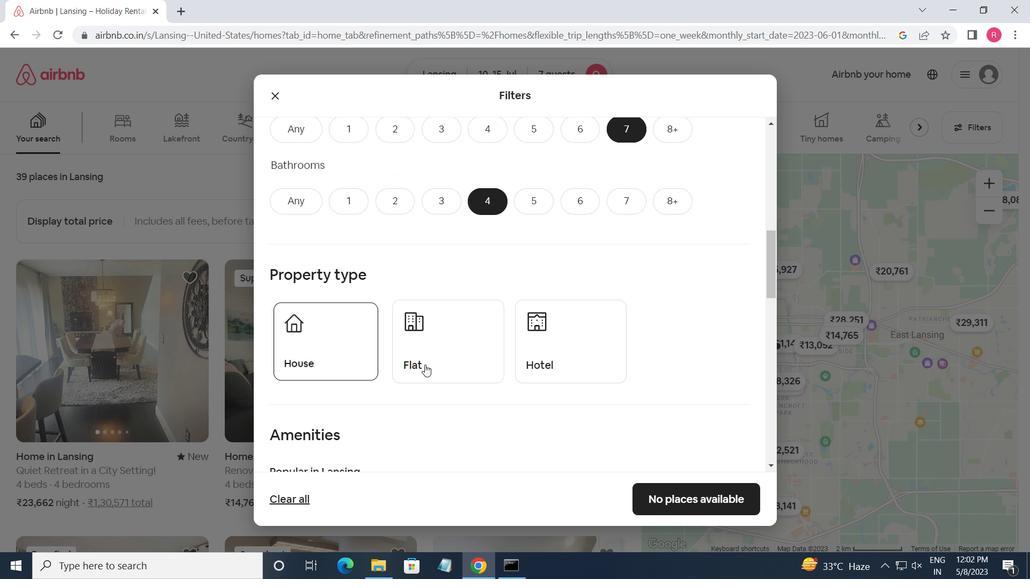 
Action: Mouse pressed left at (430, 363)
Screenshot: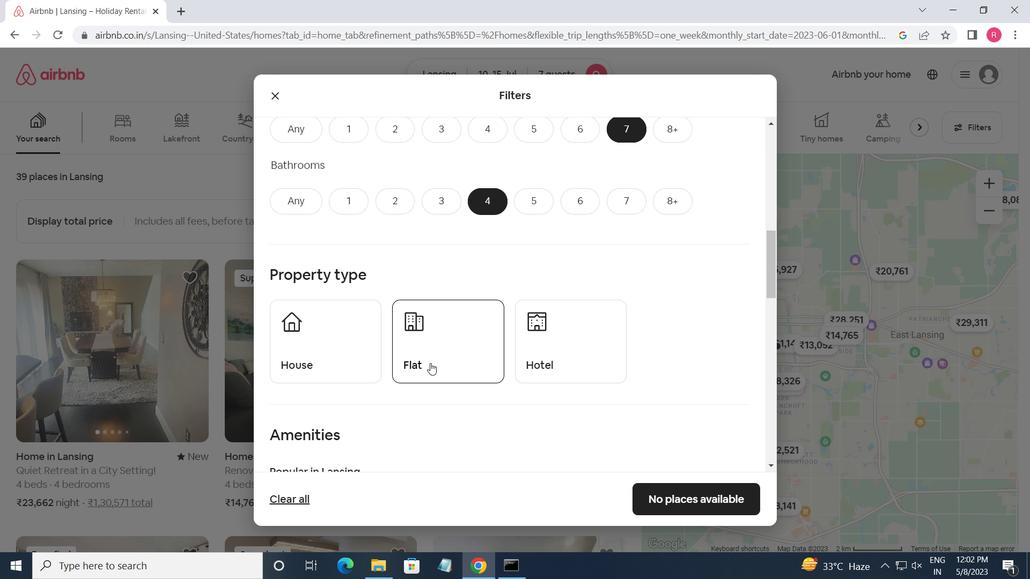 
Action: Mouse moved to (446, 361)
Screenshot: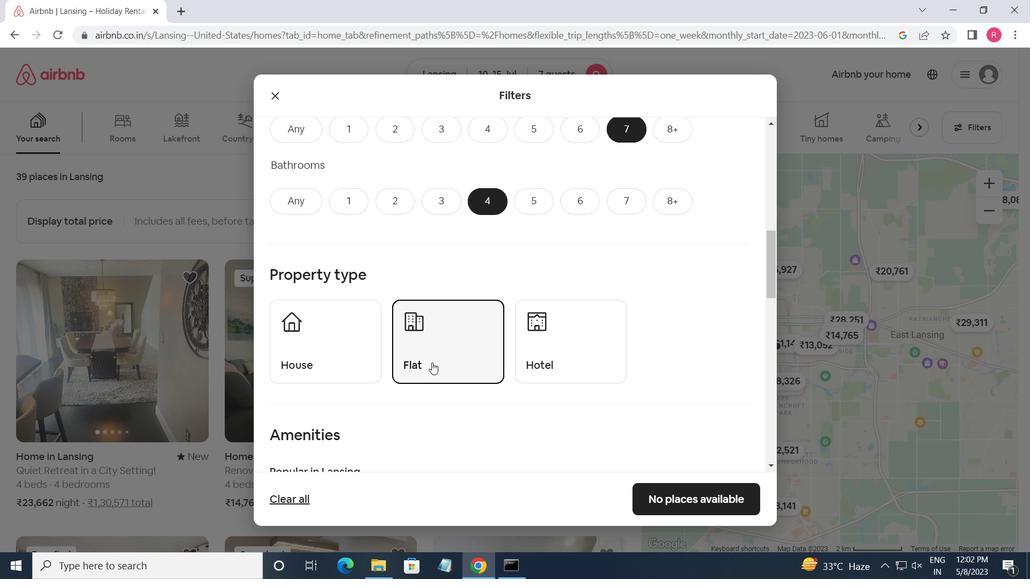 
Action: Mouse scrolled (446, 360) with delta (0, 0)
Screenshot: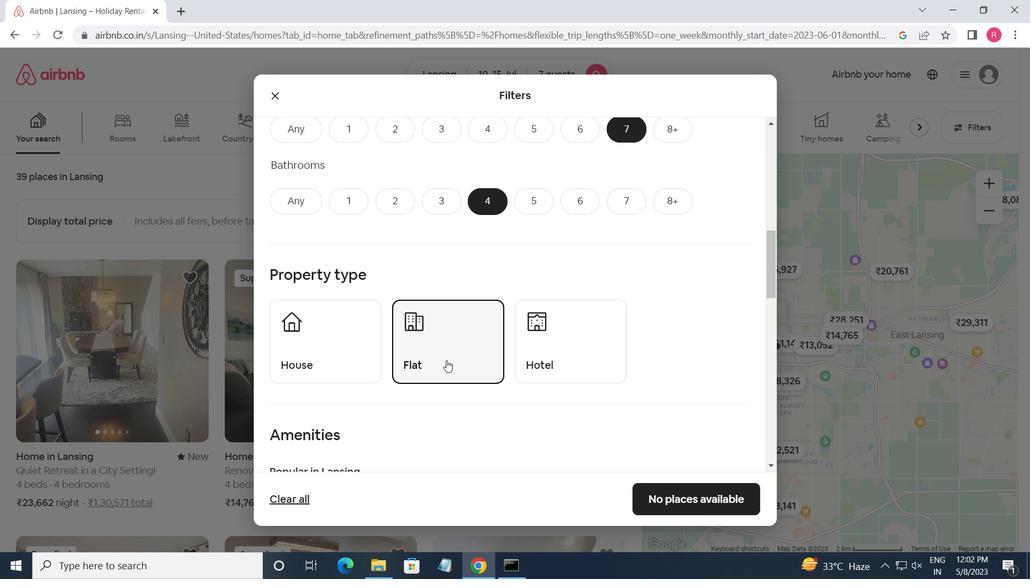 
Action: Mouse moved to (447, 361)
Screenshot: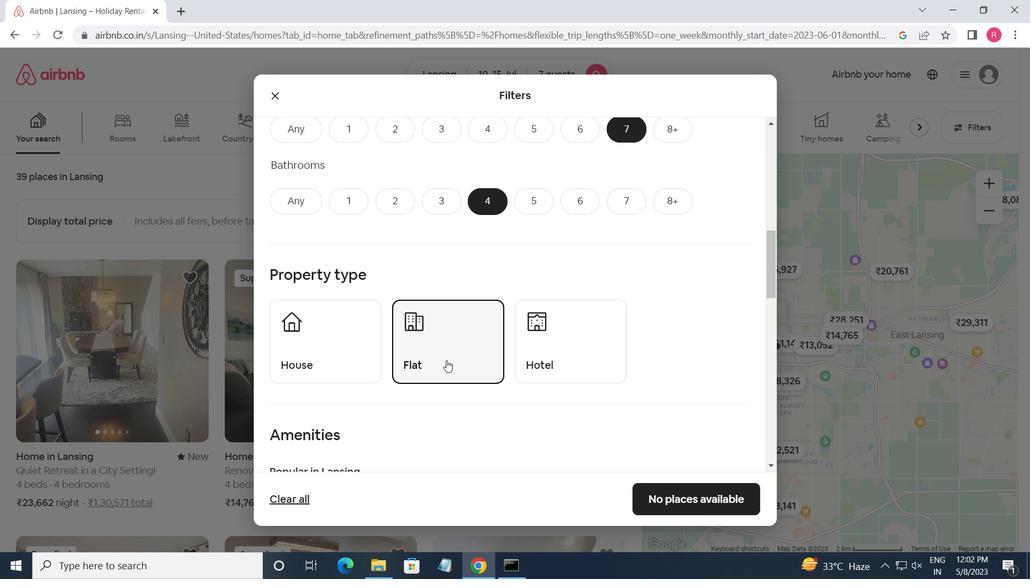 
Action: Mouse scrolled (447, 360) with delta (0, 0)
Screenshot: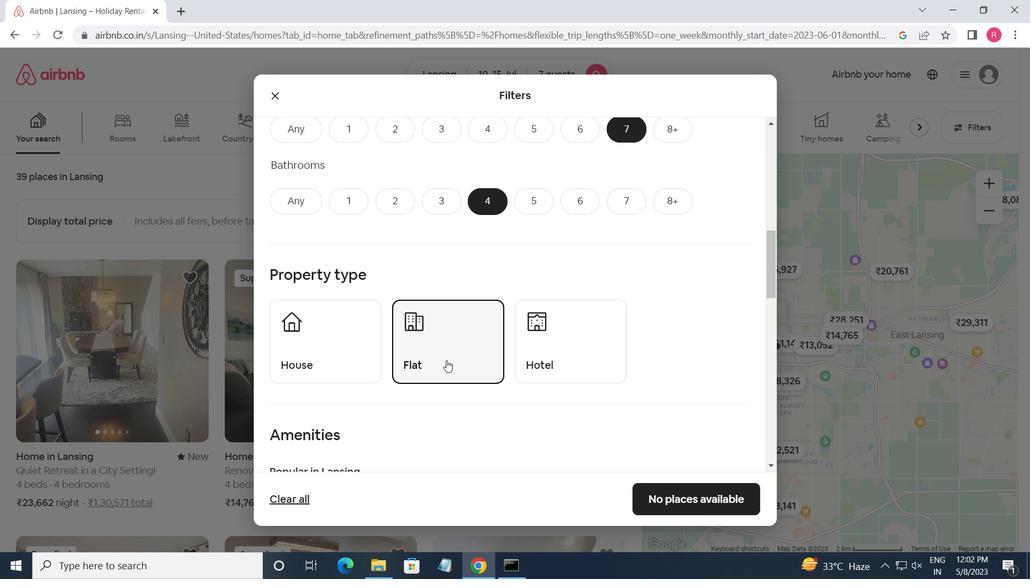
Action: Mouse scrolled (447, 360) with delta (0, 0)
Screenshot: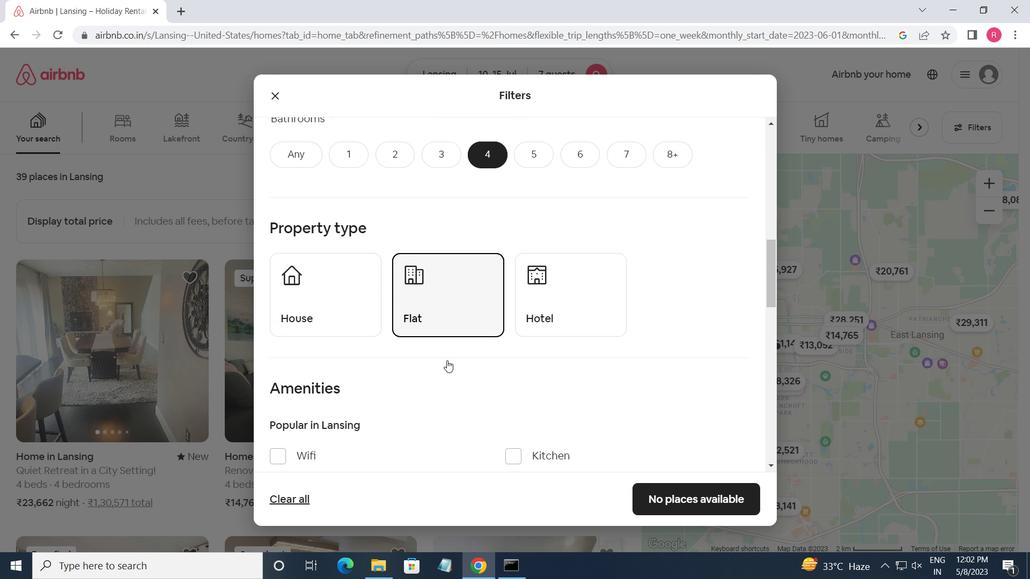 
Action: Mouse moved to (276, 305)
Screenshot: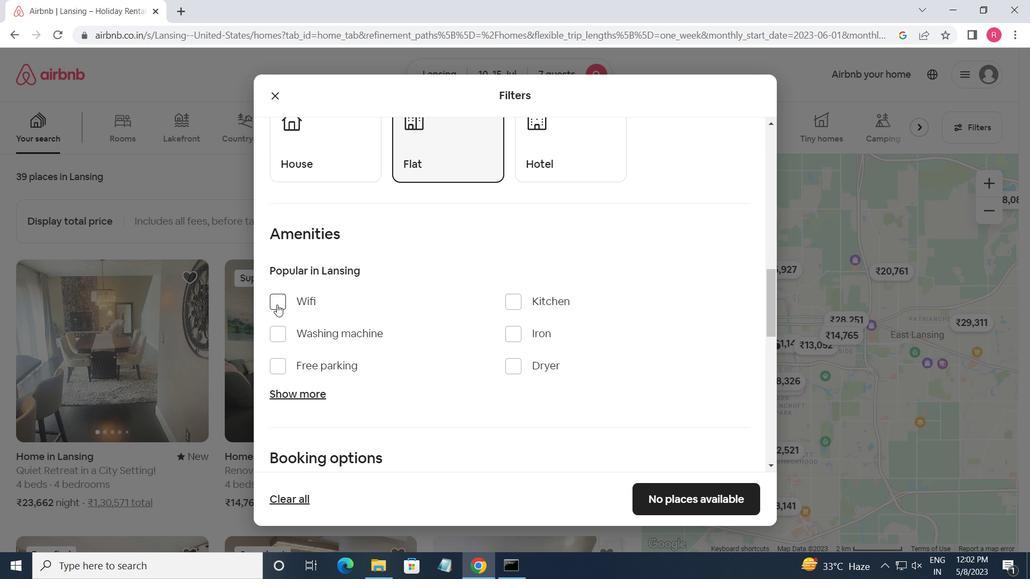
Action: Mouse pressed left at (276, 305)
Screenshot: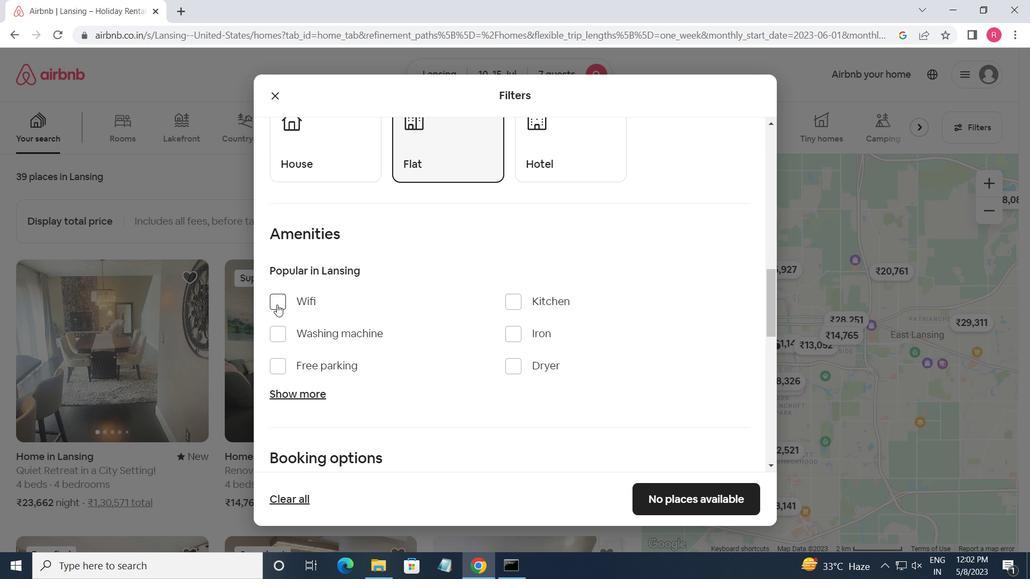 
Action: Mouse moved to (274, 371)
Screenshot: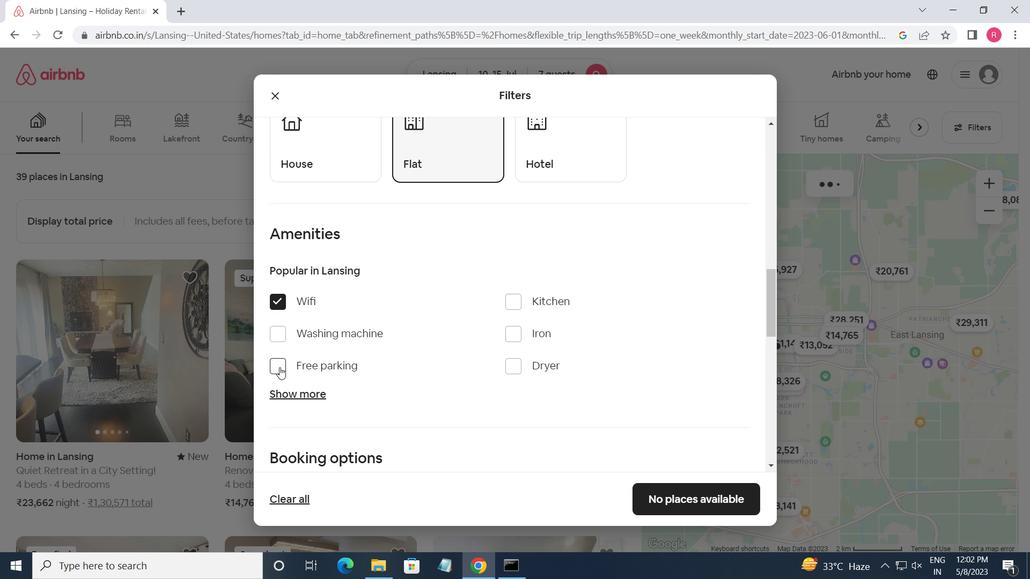 
Action: Mouse pressed left at (274, 371)
Screenshot: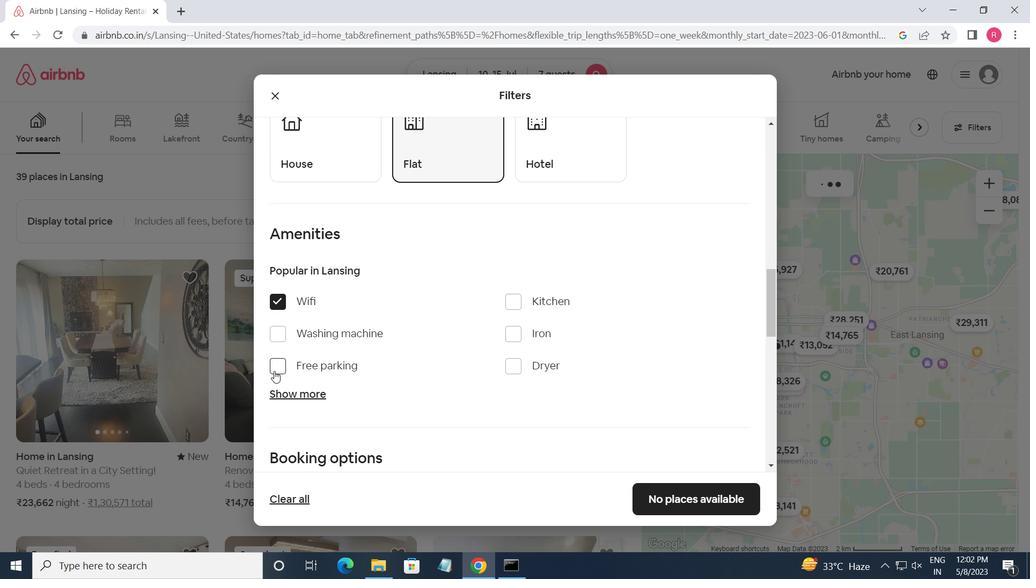 
Action: Mouse moved to (288, 399)
Screenshot: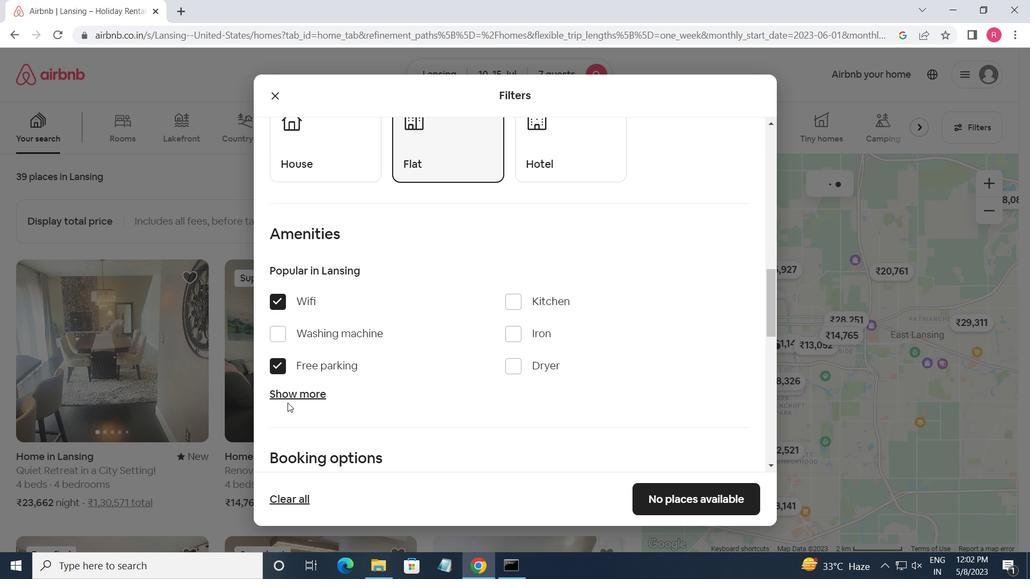 
Action: Mouse pressed left at (288, 399)
Screenshot: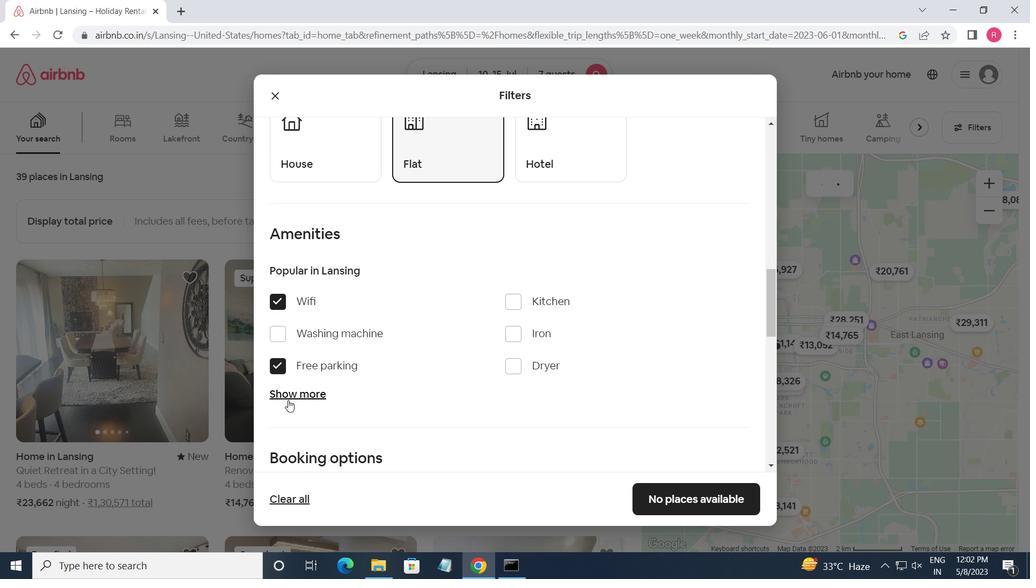 
Action: Mouse moved to (322, 391)
Screenshot: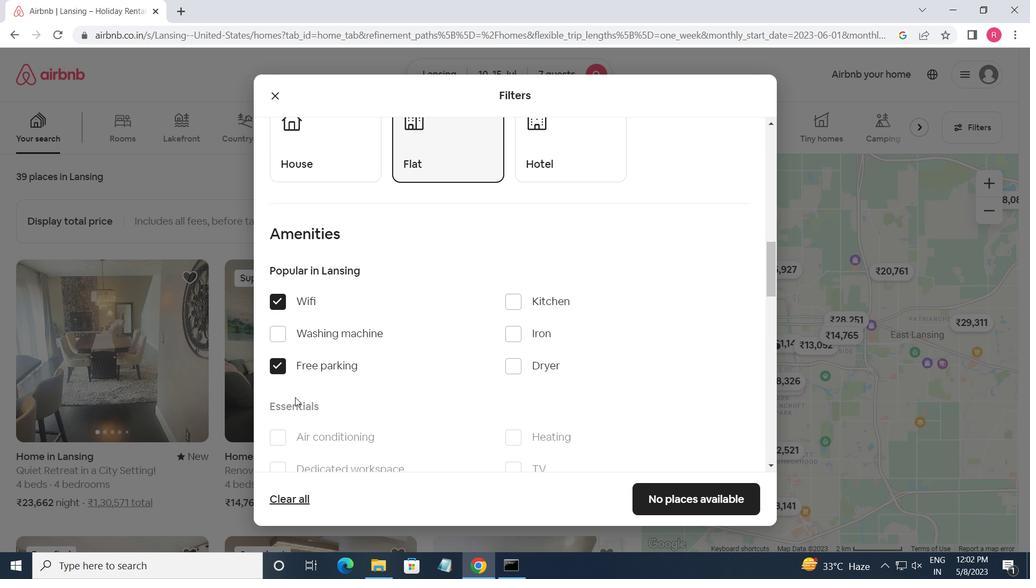 
Action: Mouse scrolled (322, 391) with delta (0, 0)
Screenshot: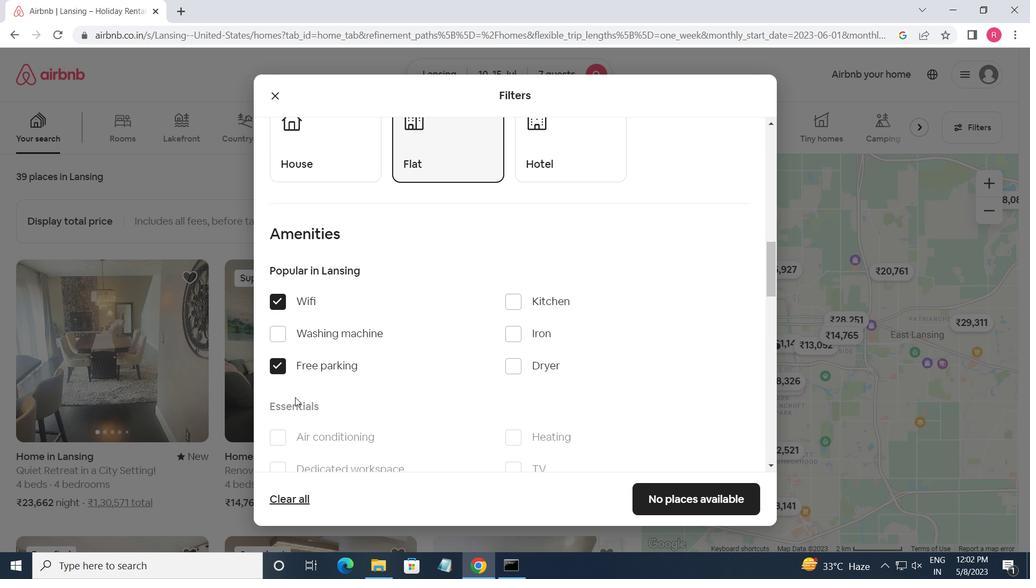 
Action: Mouse moved to (326, 392)
Screenshot: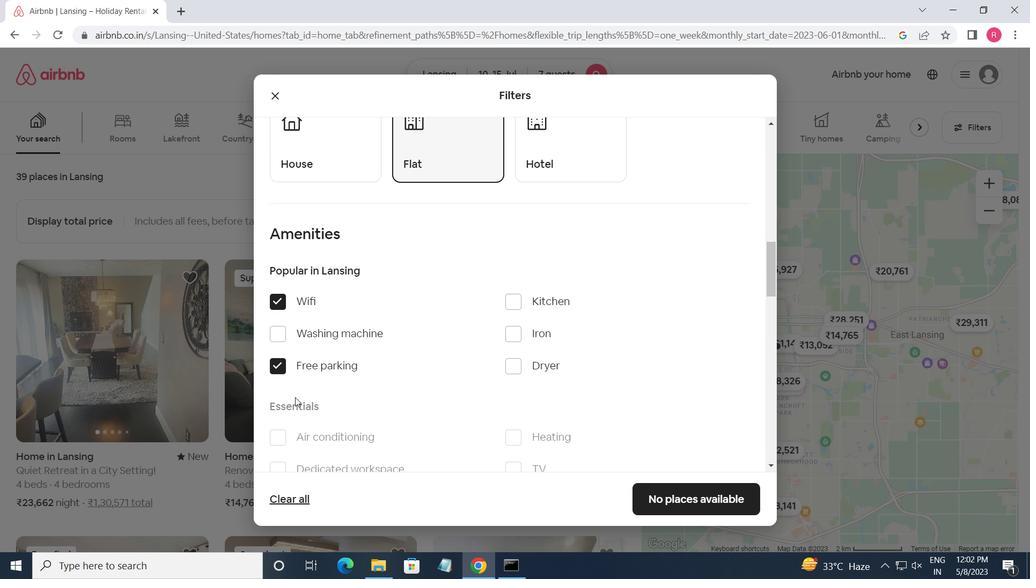 
Action: Mouse scrolled (326, 392) with delta (0, 0)
Screenshot: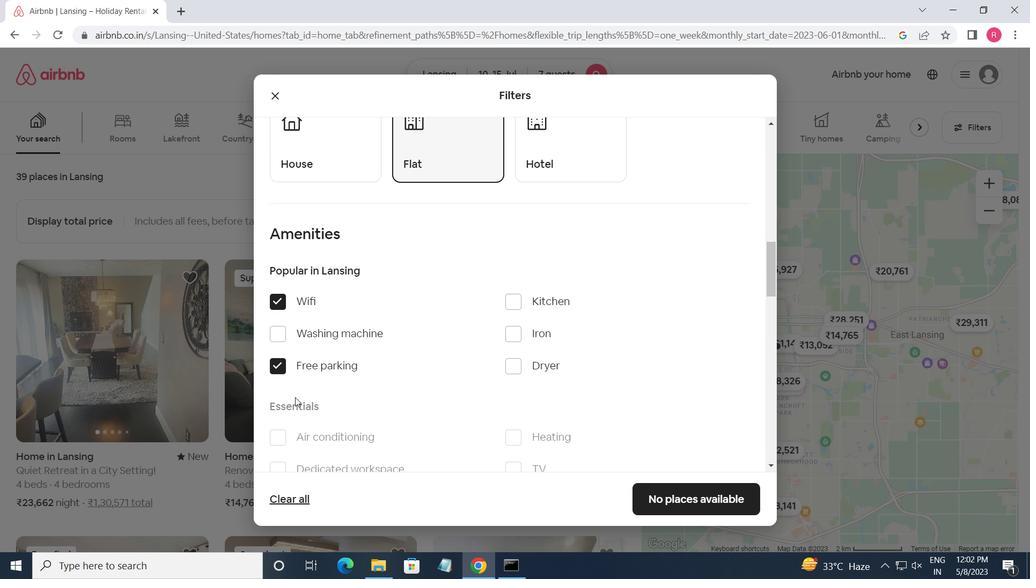 
Action: Mouse moved to (513, 340)
Screenshot: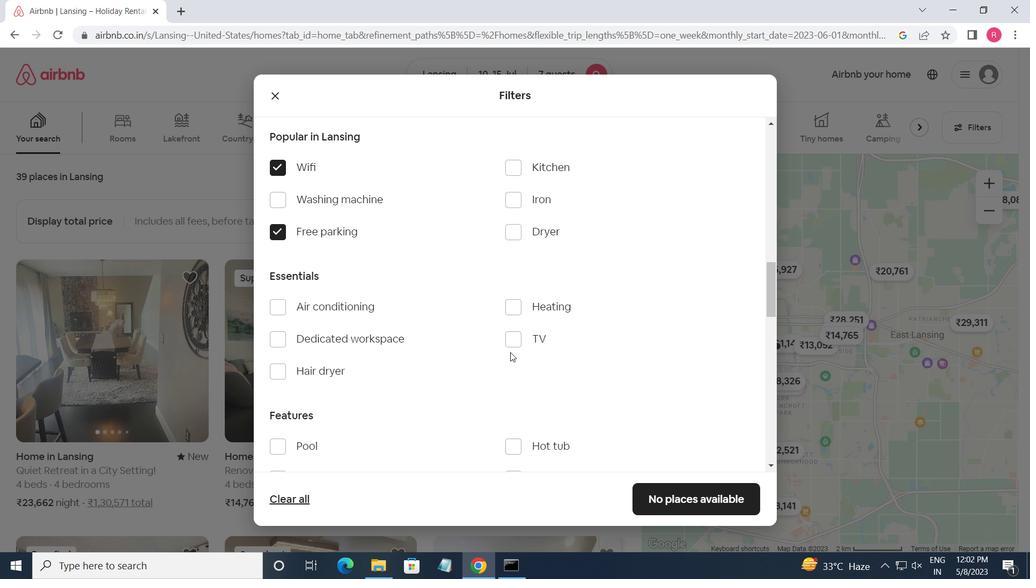 
Action: Mouse pressed left at (513, 340)
Screenshot: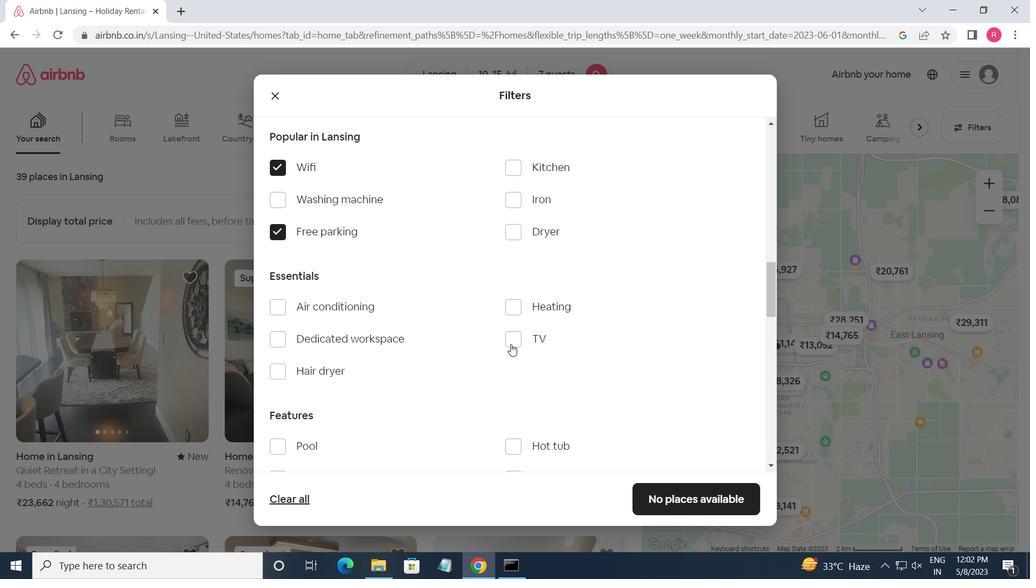 
Action: Mouse moved to (438, 378)
Screenshot: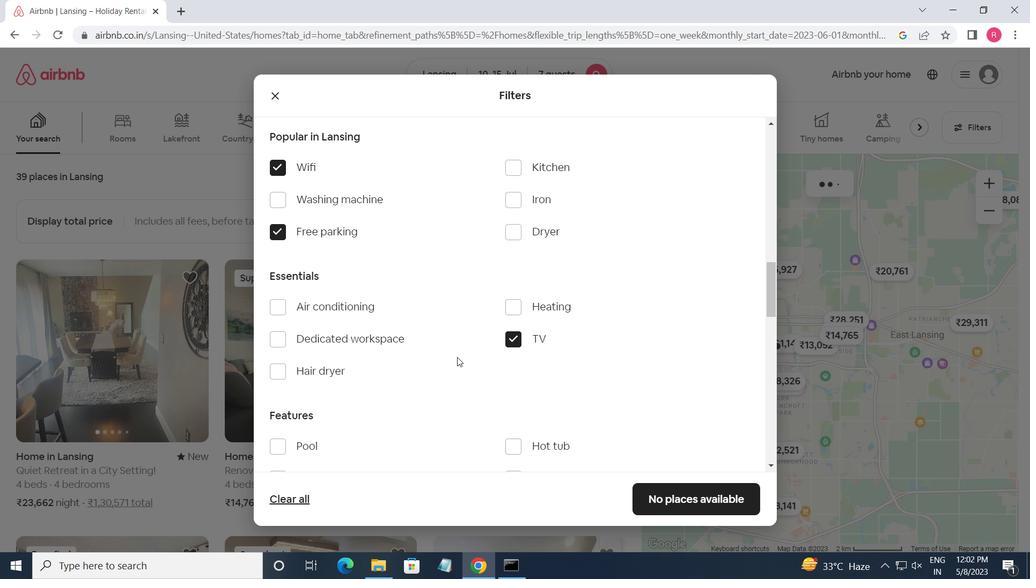 
Action: Mouse scrolled (438, 377) with delta (0, 0)
Screenshot: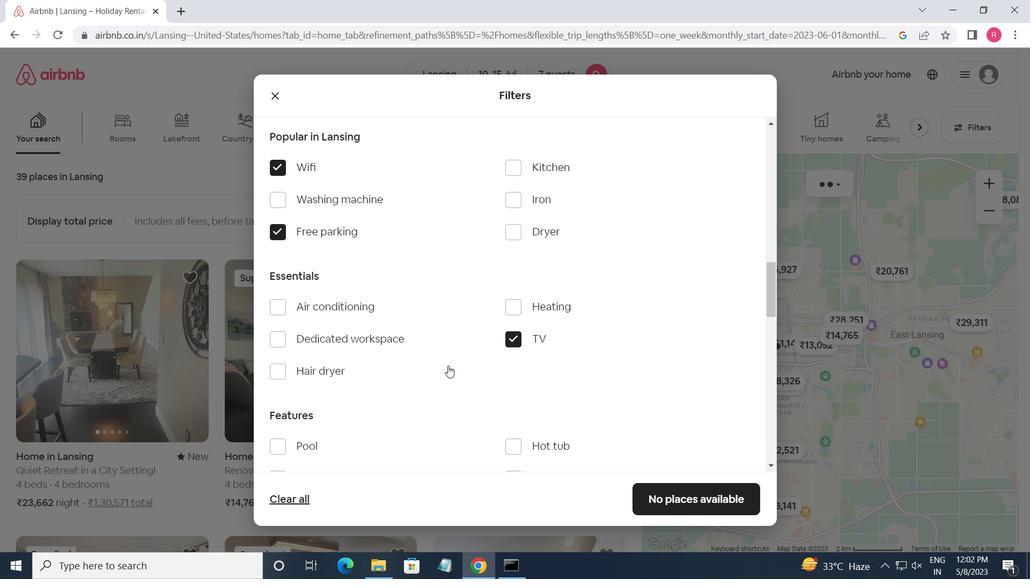 
Action: Mouse moved to (437, 379)
Screenshot: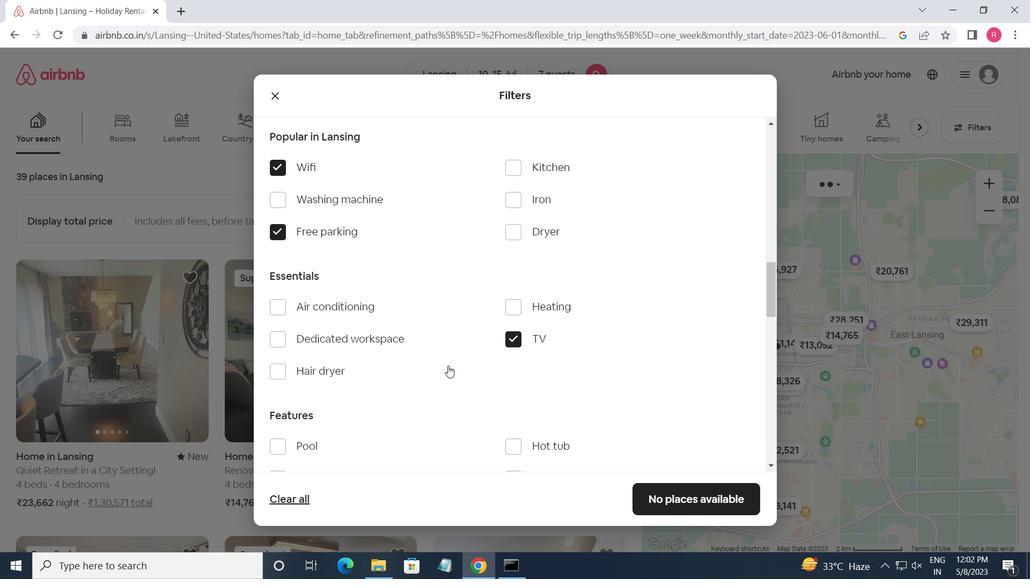 
Action: Mouse scrolled (437, 378) with delta (0, 0)
Screenshot: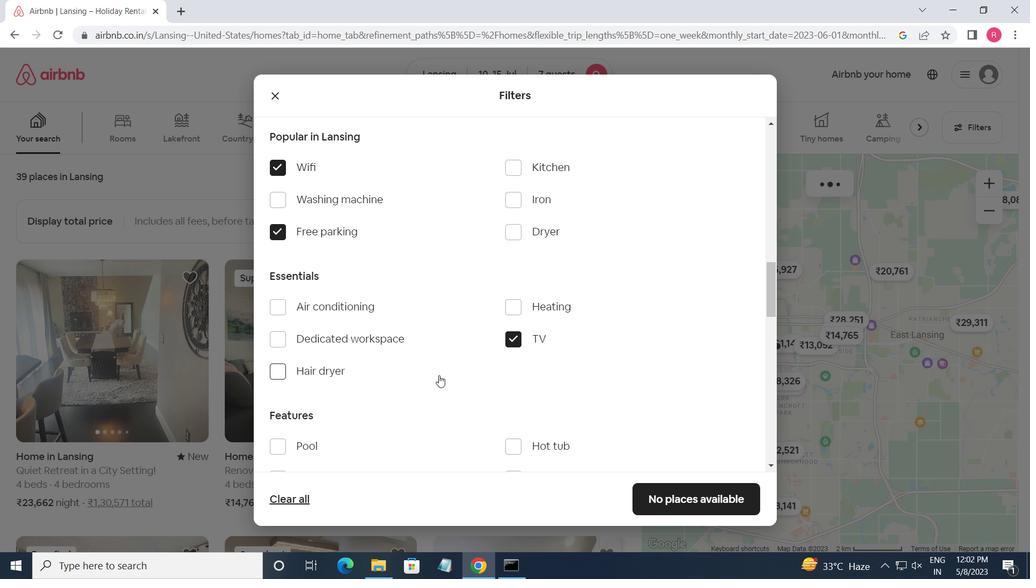 
Action: Mouse moved to (437, 380)
Screenshot: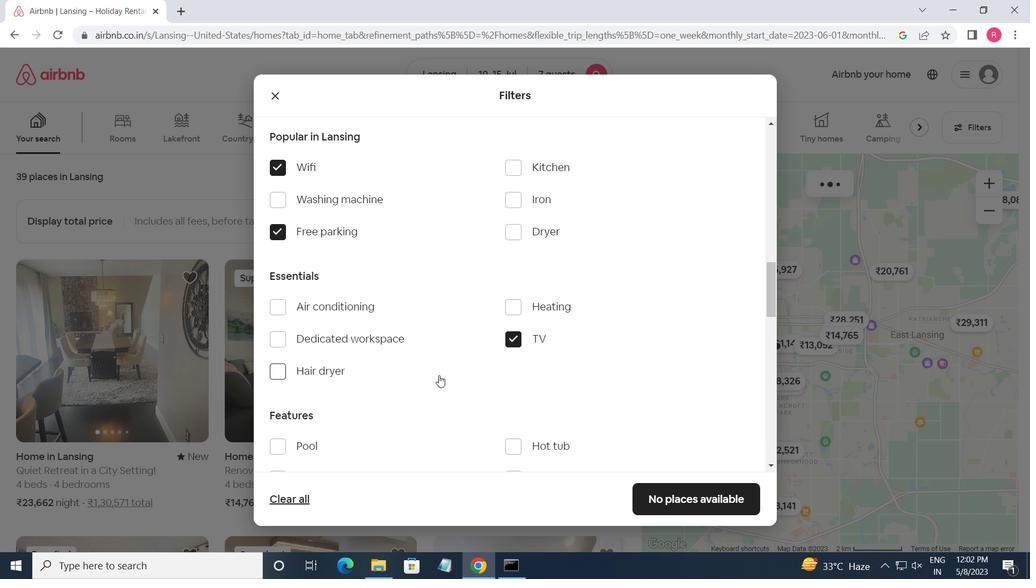 
Action: Mouse scrolled (437, 380) with delta (0, 0)
Screenshot: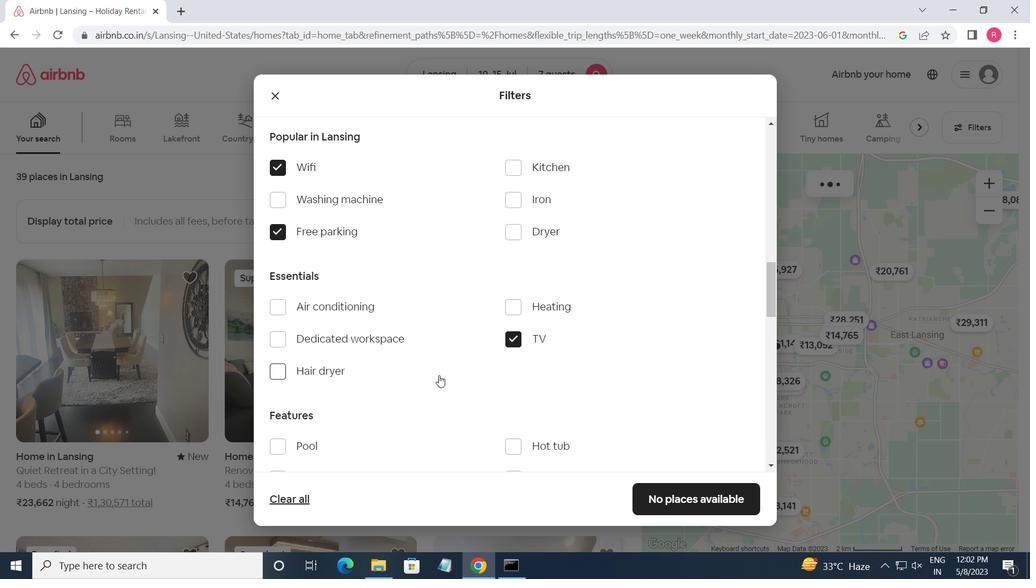 
Action: Mouse moved to (280, 311)
Screenshot: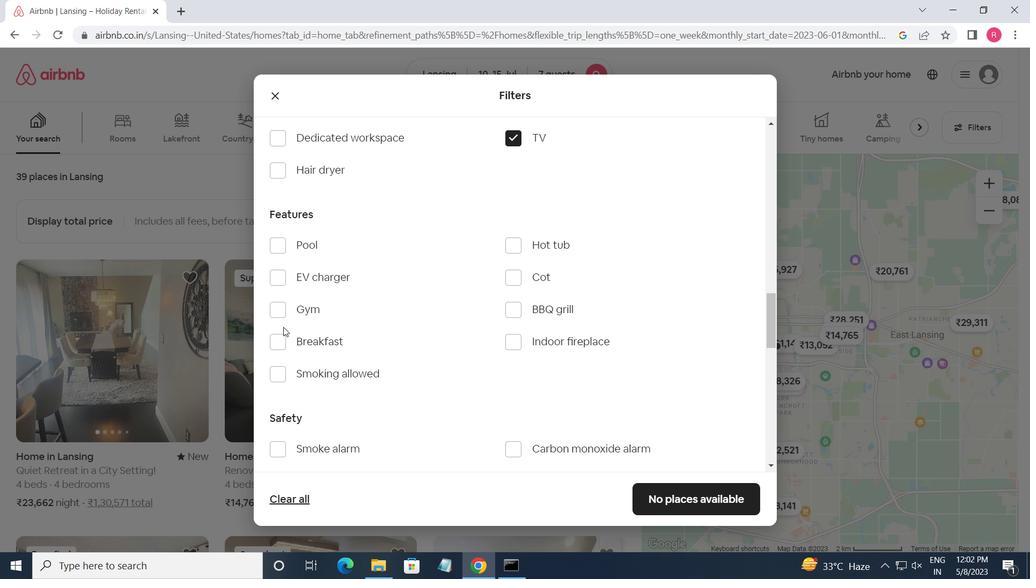 
Action: Mouse pressed left at (280, 311)
Screenshot: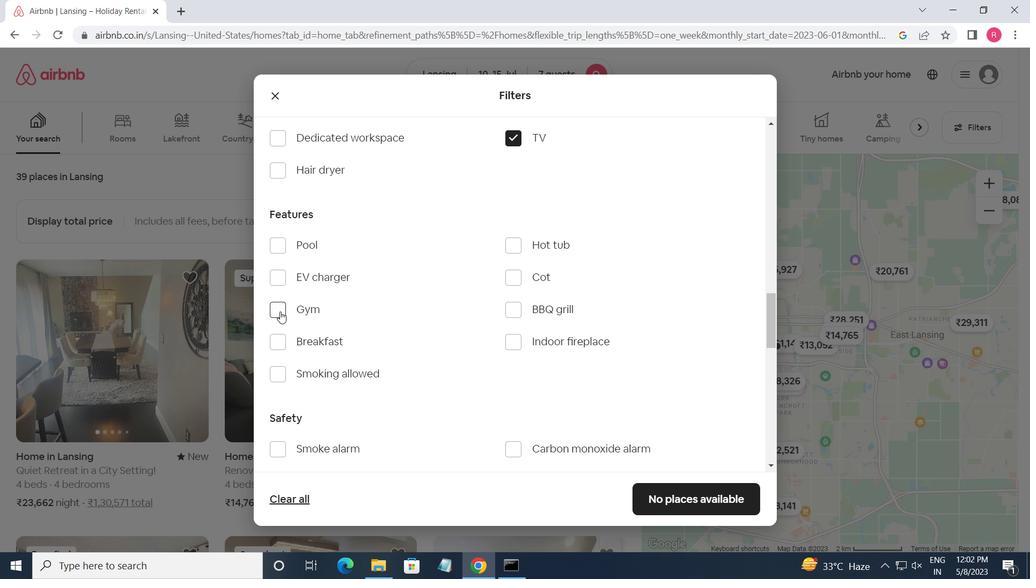 
Action: Mouse moved to (275, 345)
Screenshot: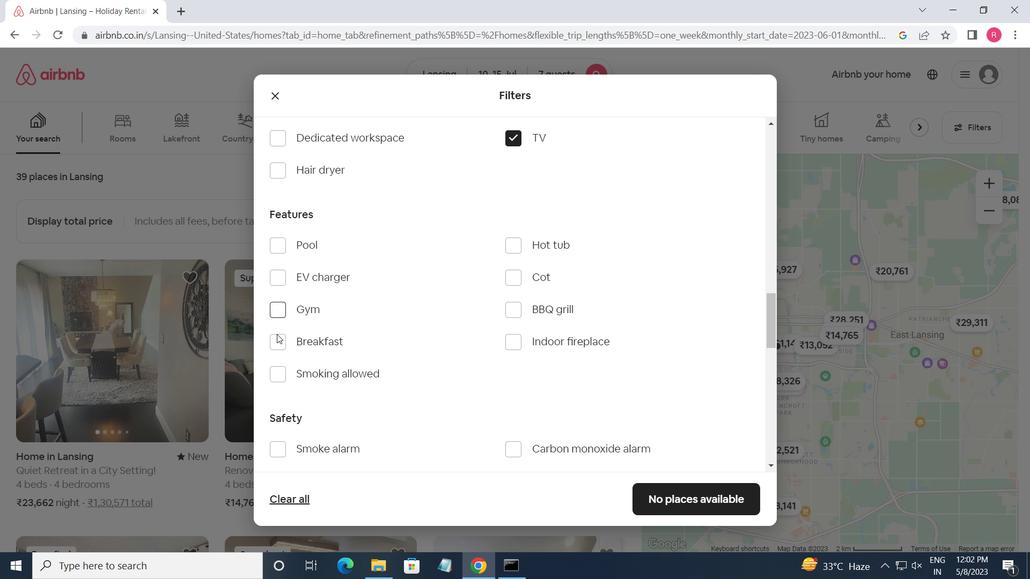
Action: Mouse pressed left at (275, 345)
Screenshot: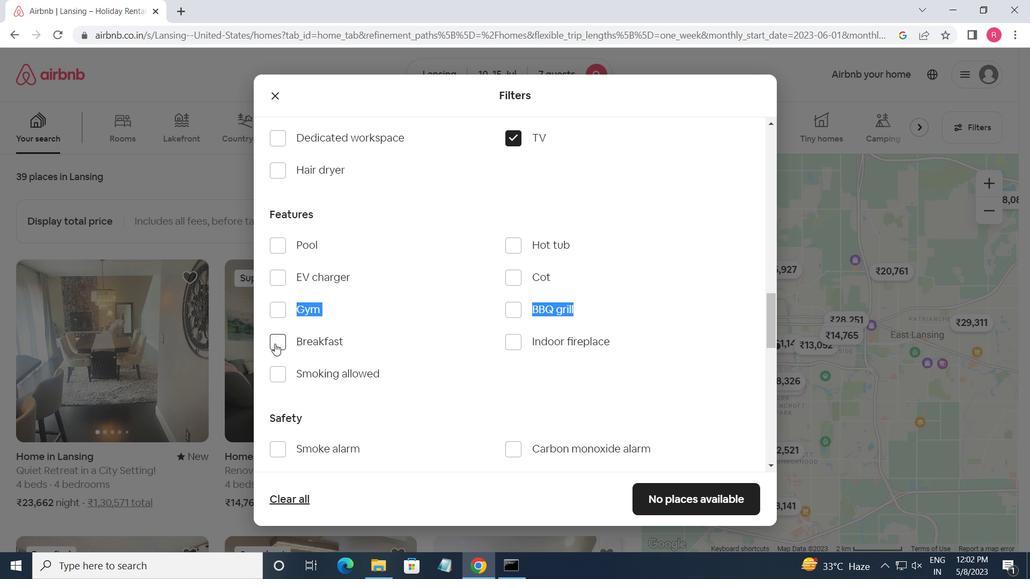 
Action: Mouse moved to (267, 298)
Screenshot: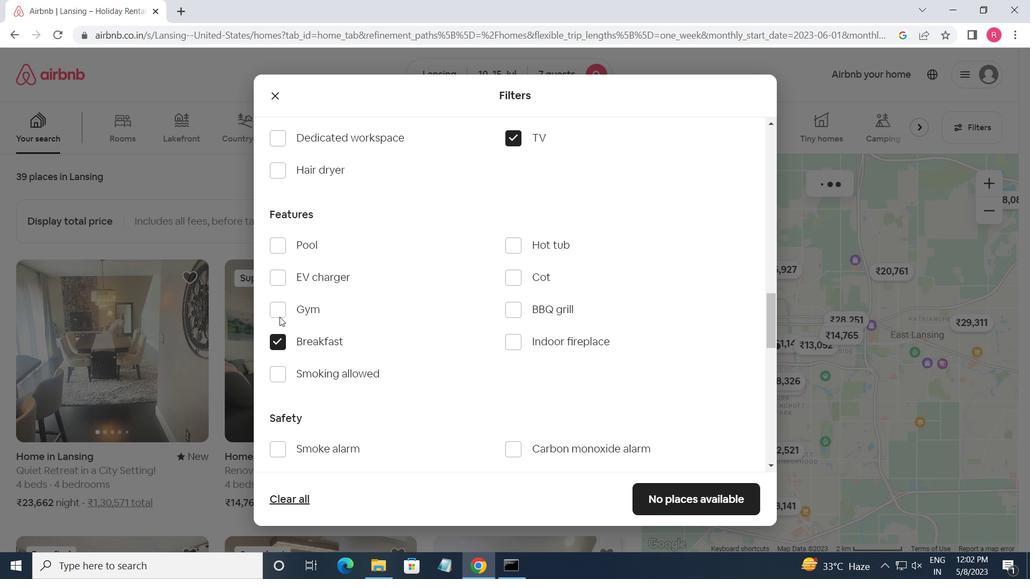 
Action: Mouse pressed left at (267, 298)
Screenshot: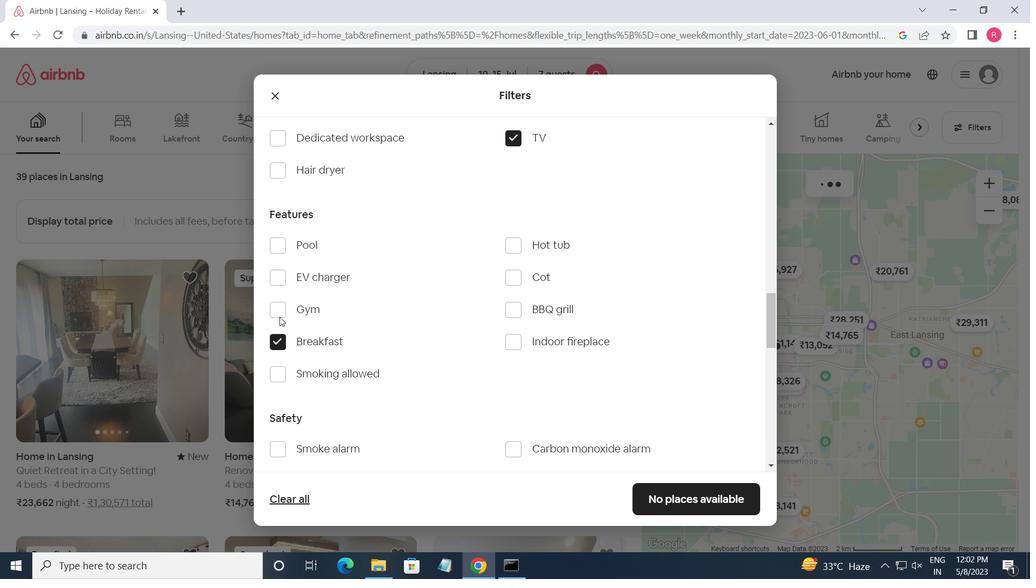 
Action: Mouse moved to (273, 310)
Screenshot: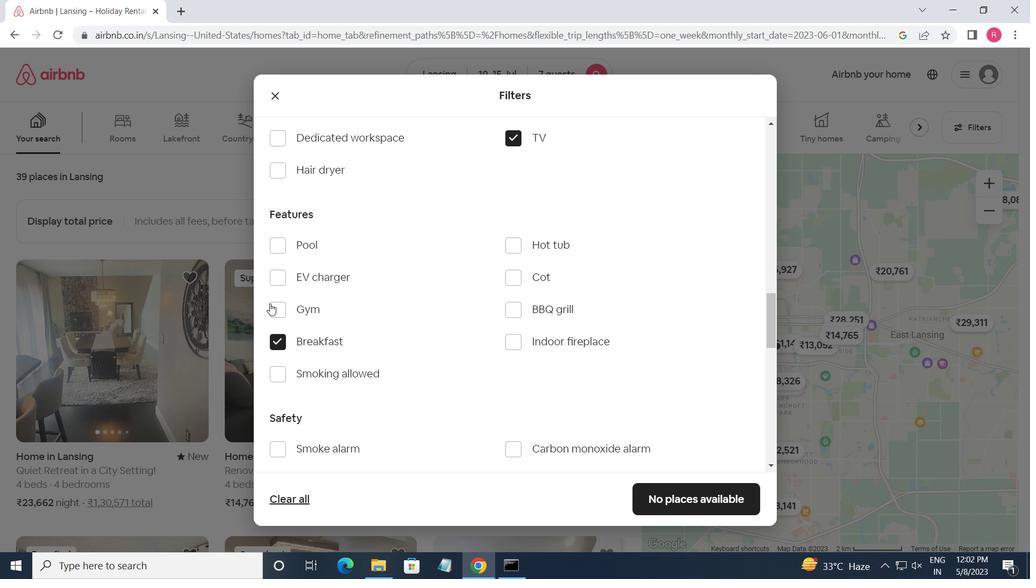 
Action: Mouse pressed left at (273, 310)
Screenshot: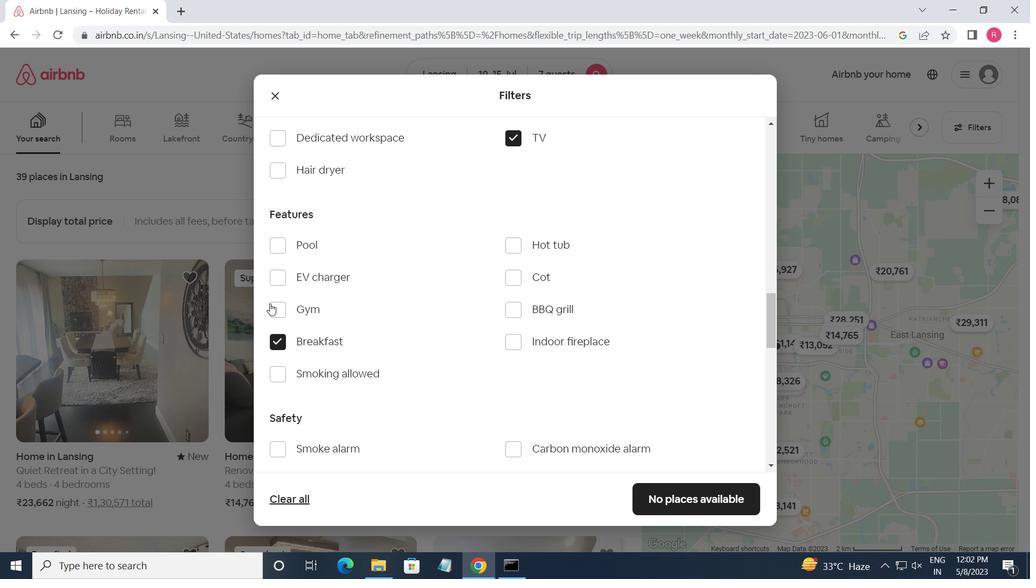 
Action: Mouse moved to (702, 502)
Screenshot: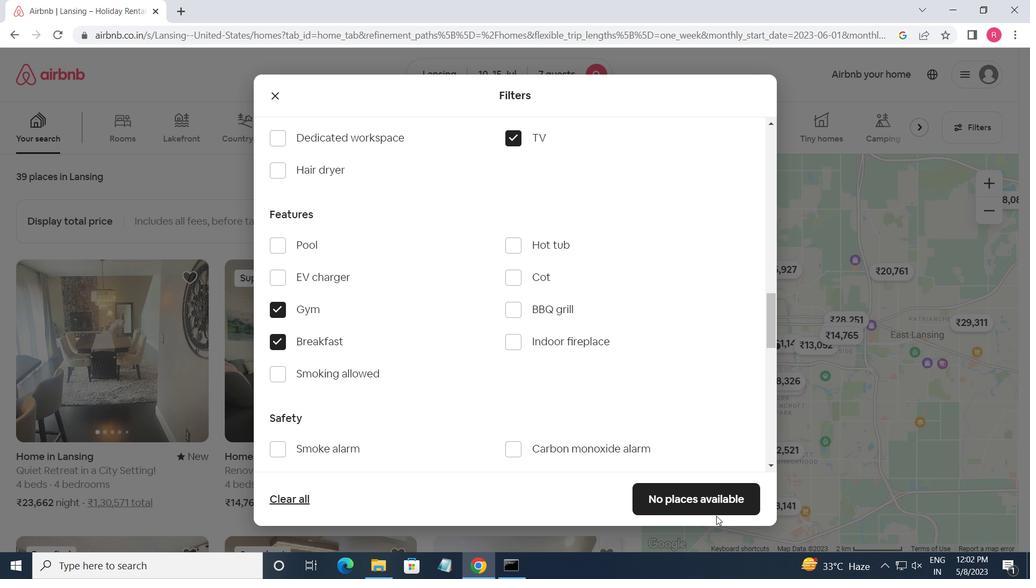 
Action: Mouse pressed left at (702, 502)
Screenshot: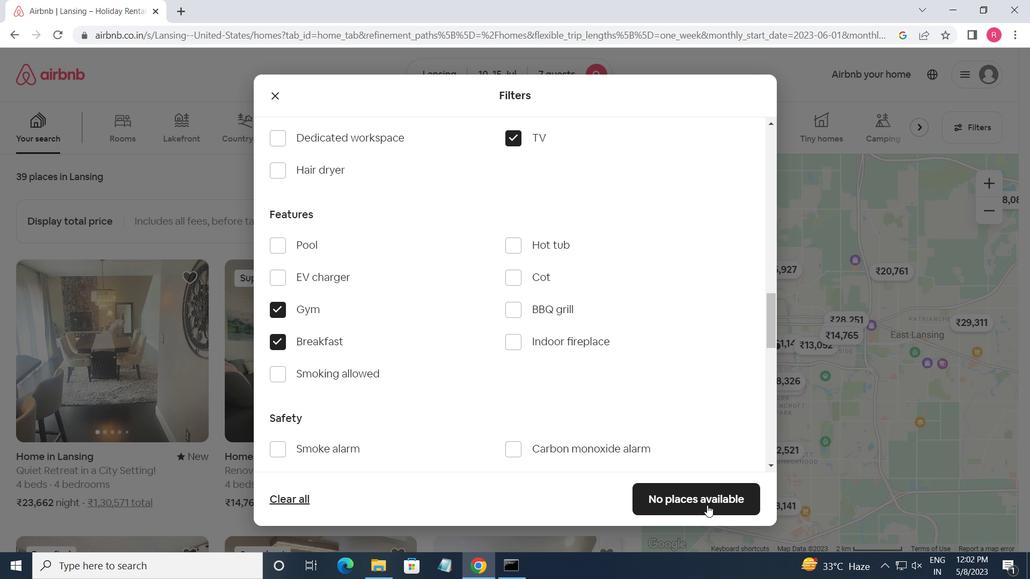 
Action: Mouse moved to (600, 487)
Screenshot: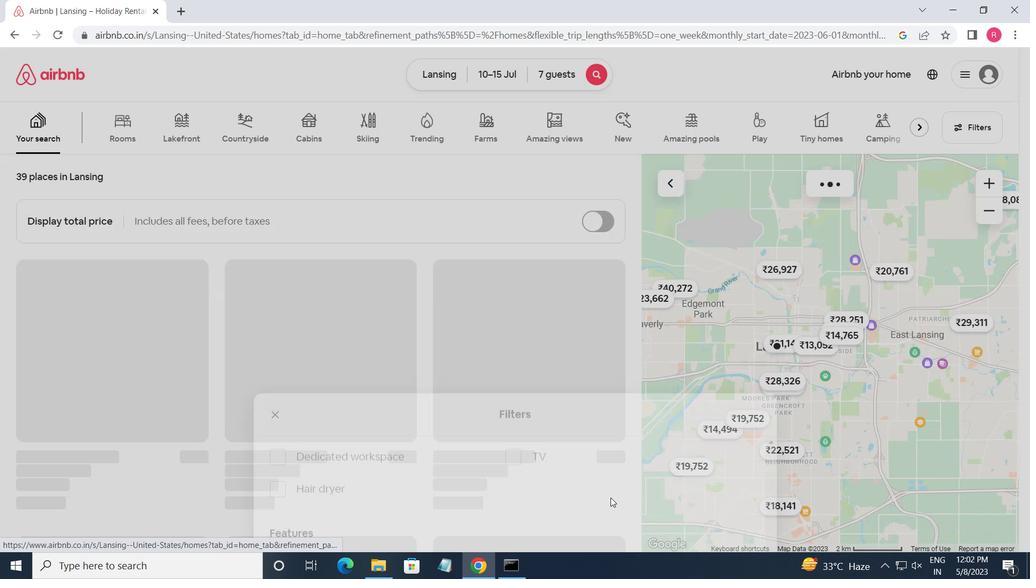 
